 Task: Open Card Email Newsletter Campaign in Board Influencer Marketing to Workspace Customer Success and add a team member Softage.3@softage.net, a label Orange, a checklist Employee Exit, an attachment from your computer, a color Orange and finally, add a card description 'Develop new sales strategy for team' and a comment 'Let us make sure we have clear communication channels in place for this task to ensure that everyone is on the same page.'. Add a start date 'Jan 07, 1900' with a due date 'Jan 14, 1900'
Action: Mouse moved to (55, 266)
Screenshot: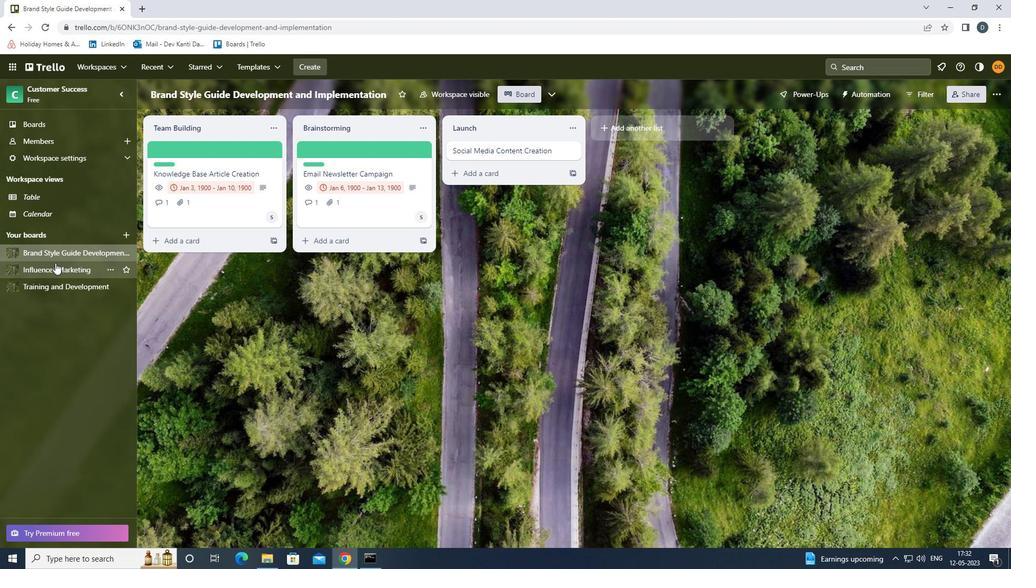 
Action: Mouse pressed left at (55, 266)
Screenshot: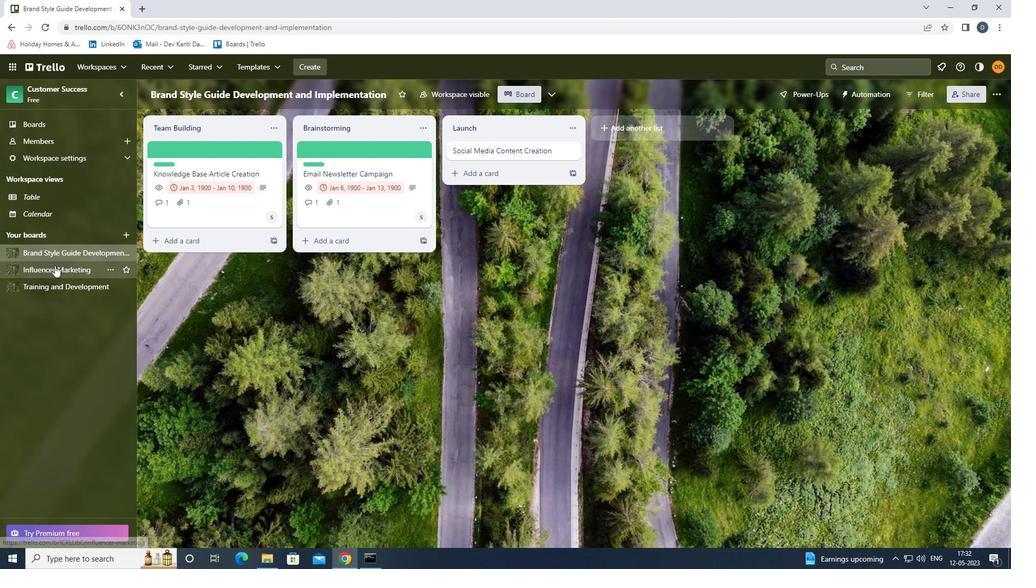 
Action: Mouse moved to (457, 152)
Screenshot: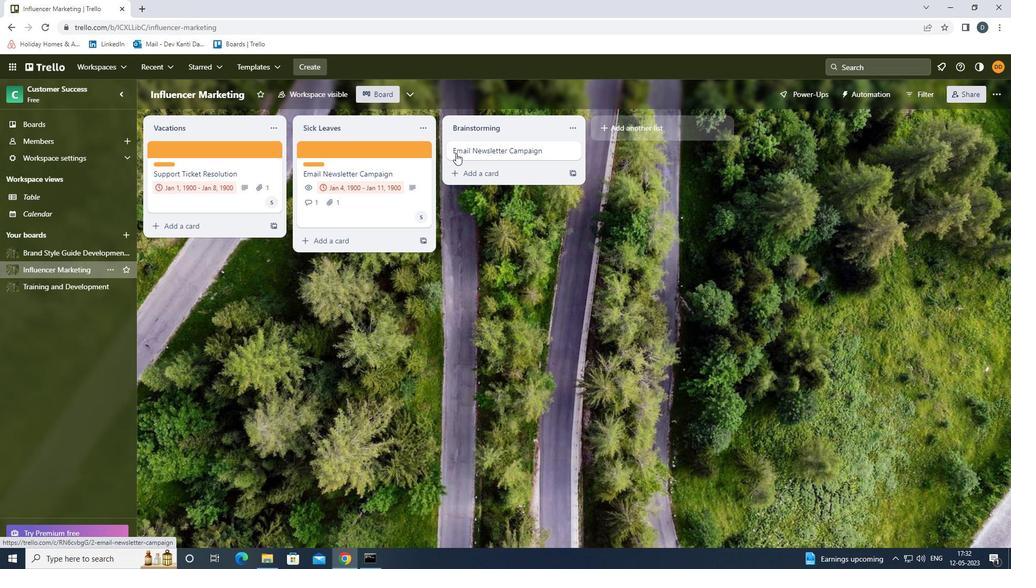 
Action: Mouse pressed left at (457, 152)
Screenshot: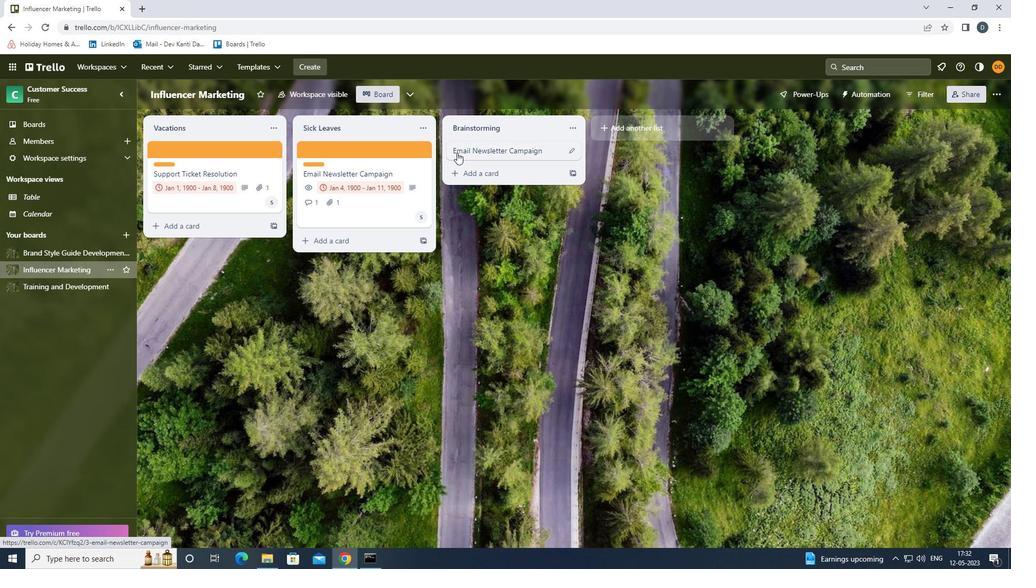 
Action: Mouse moved to (660, 186)
Screenshot: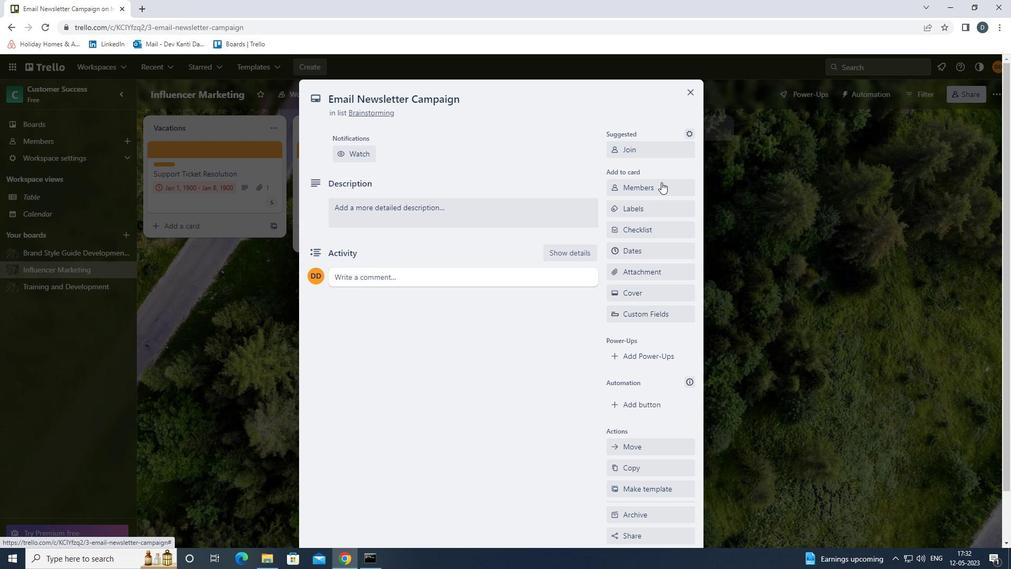 
Action: Mouse pressed left at (660, 186)
Screenshot: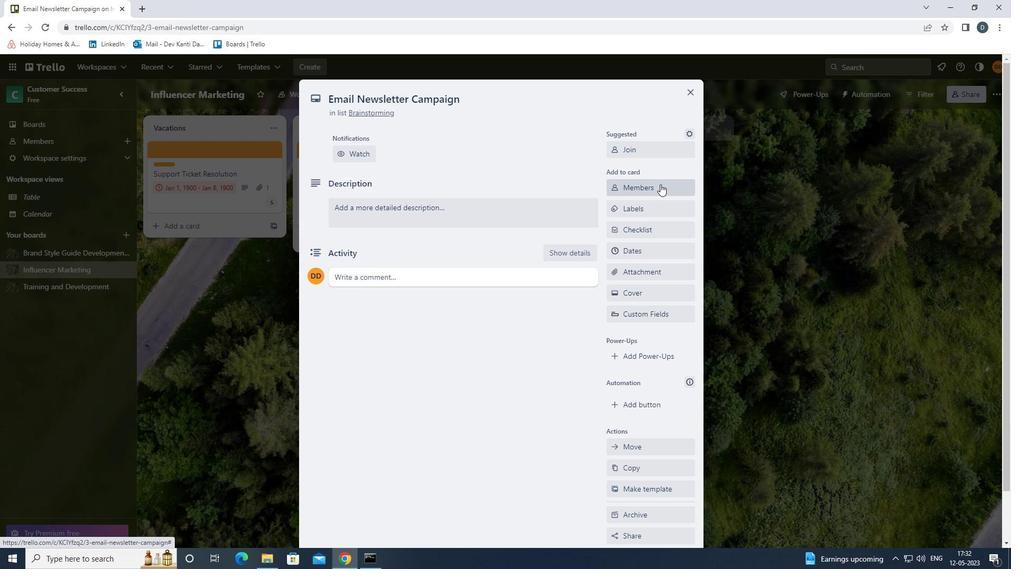 
Action: Mouse moved to (659, 187)
Screenshot: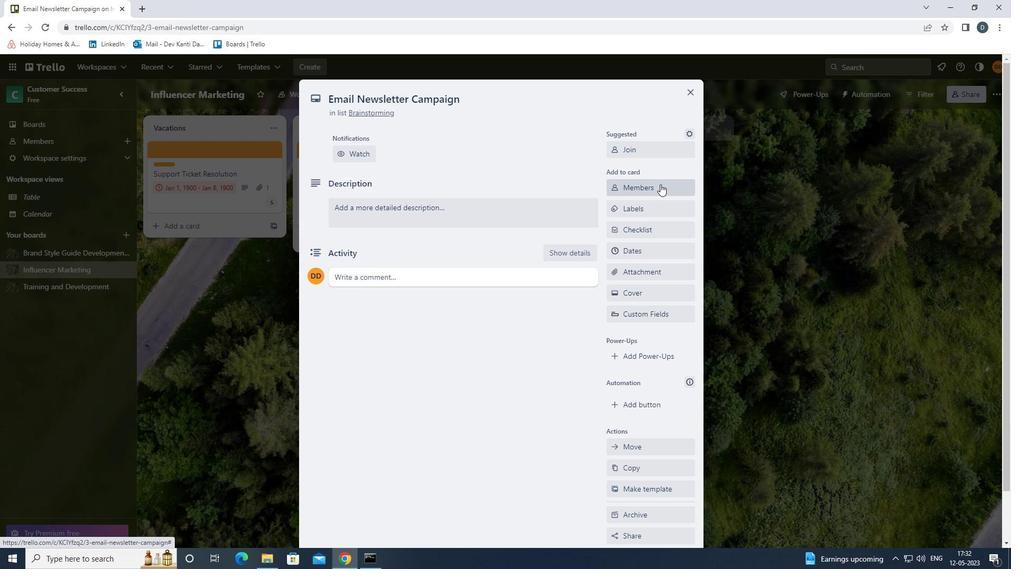 
Action: Key pressed <Key.shift>SOFTAGE.3<Key.shift><Key.shift><Key.shift><Key.shift><Key.shift><Key.shift><Key.shift><Key.shift><Key.shift><Key.shift><Key.shift><Key.shift><Key.shift><Key.shift><Key.shift><Key.shift><Key.shift><Key.shift><Key.shift><Key.shift><Key.shift><Key.shift><Key.shift><Key.shift><Key.shift><Key.shift><Key.shift>@SOFTAGE.NET
Screenshot: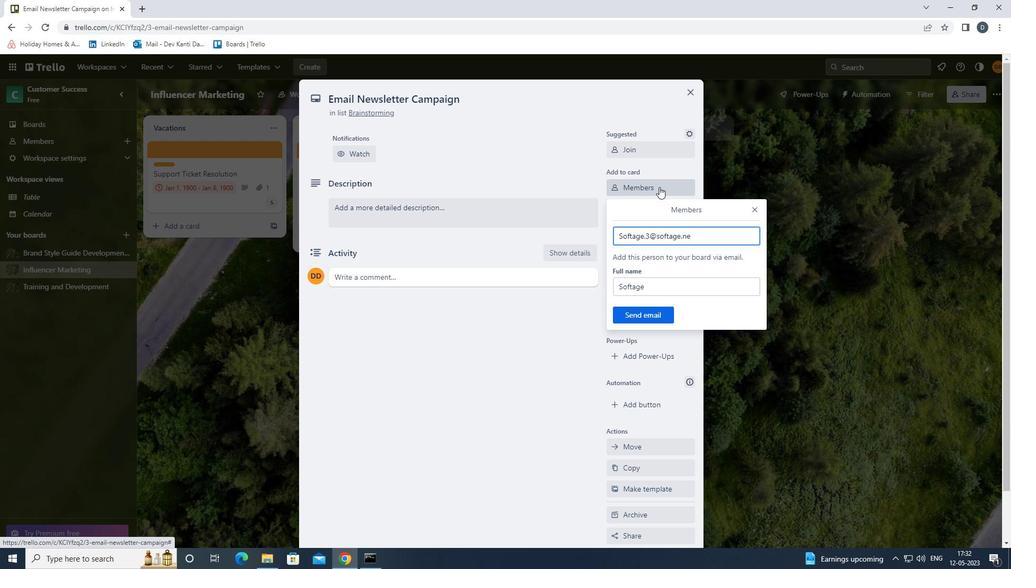 
Action: Mouse moved to (654, 312)
Screenshot: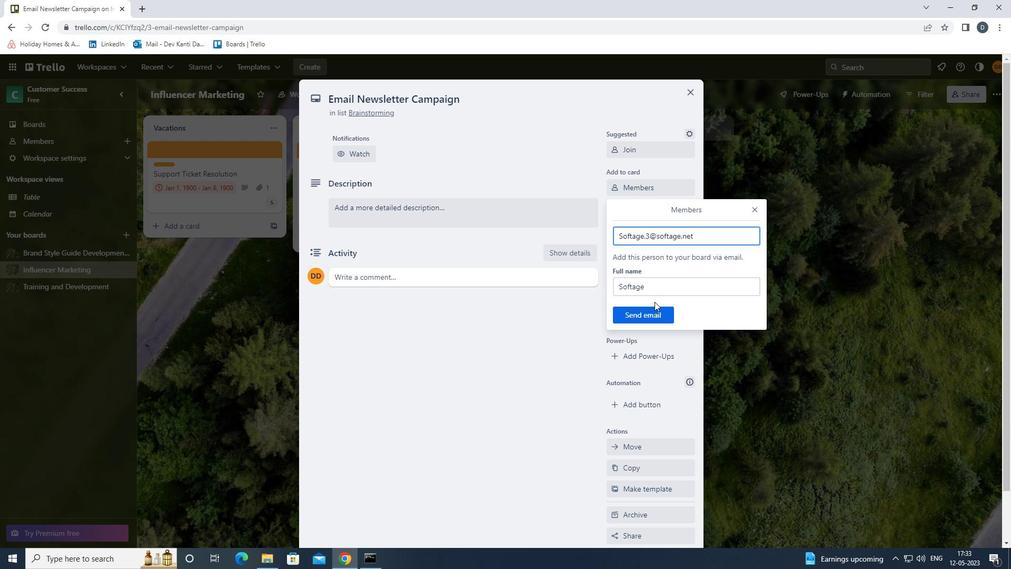 
Action: Mouse pressed left at (654, 312)
Screenshot: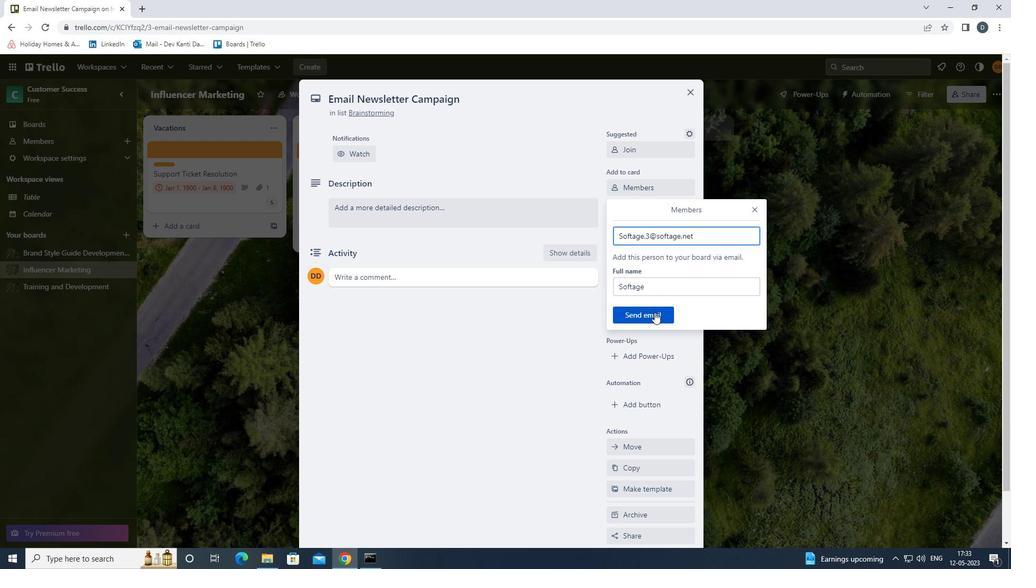 
Action: Mouse moved to (652, 211)
Screenshot: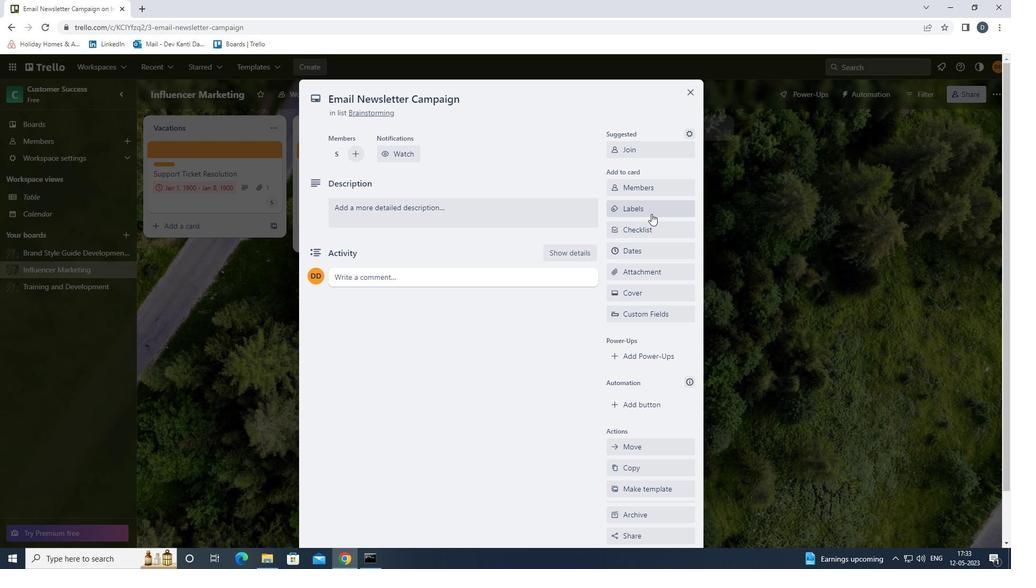 
Action: Mouse pressed left at (652, 211)
Screenshot: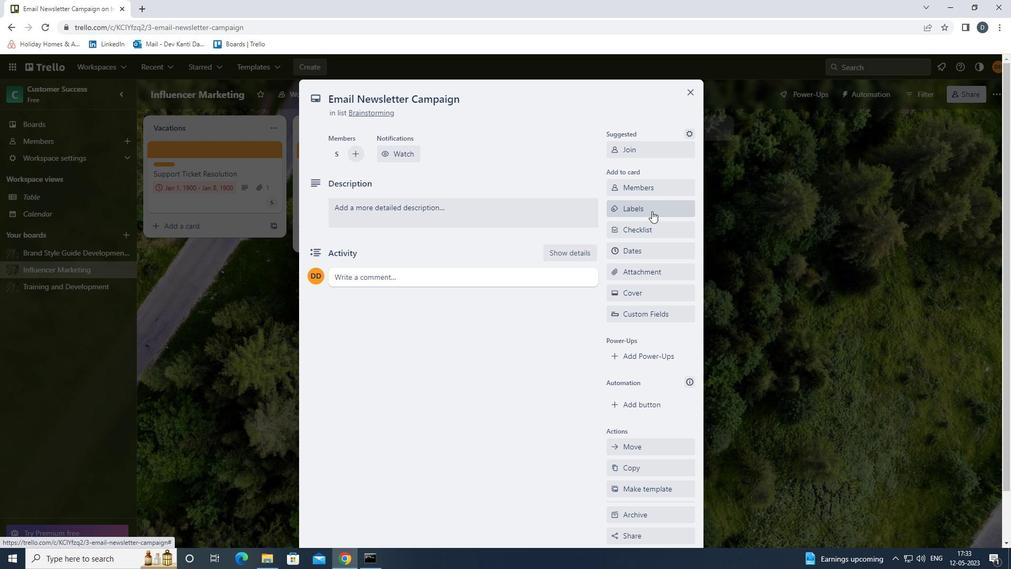 
Action: Mouse moved to (667, 327)
Screenshot: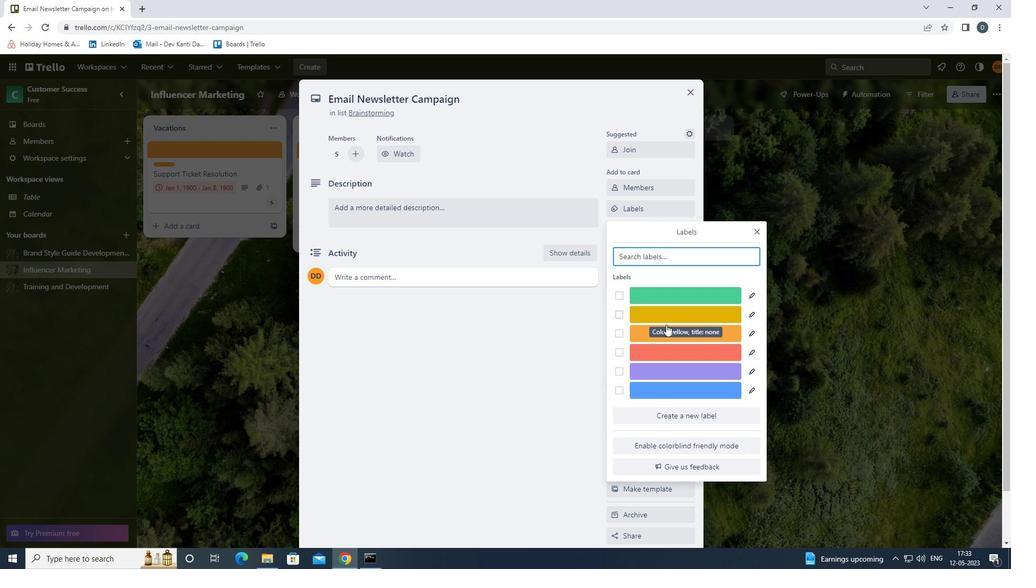 
Action: Mouse pressed left at (667, 327)
Screenshot: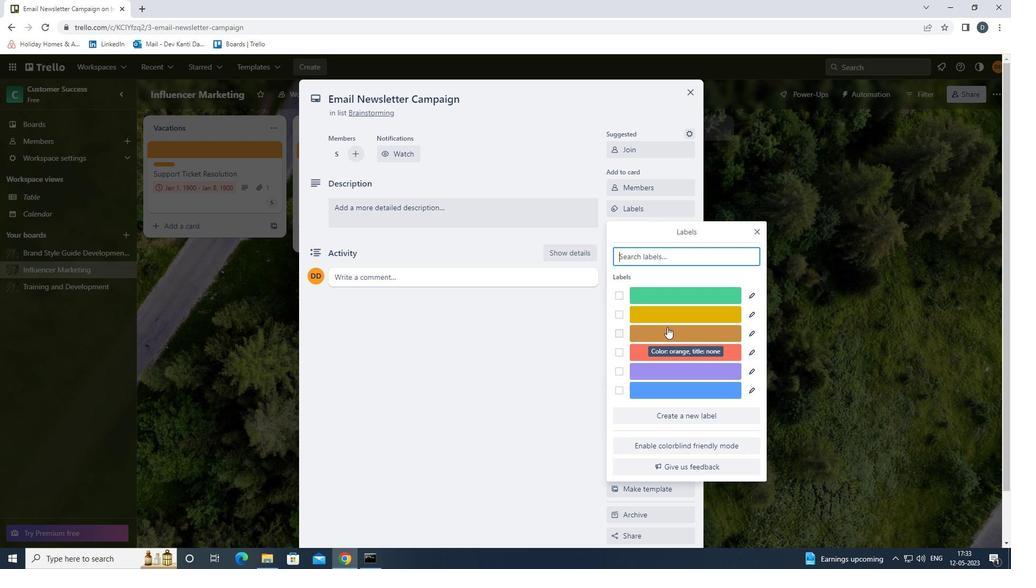 
Action: Mouse moved to (757, 229)
Screenshot: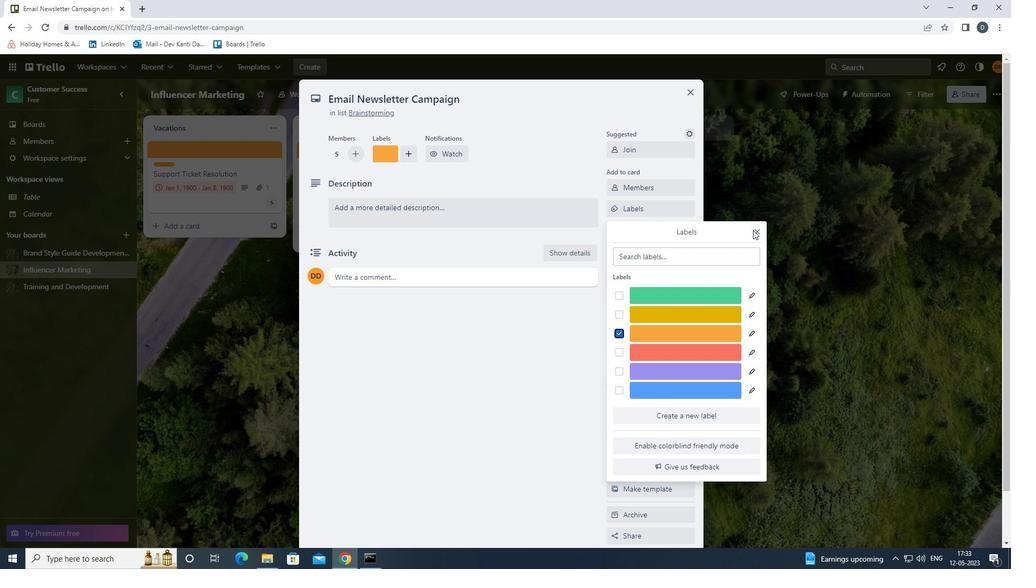 
Action: Mouse pressed left at (757, 229)
Screenshot: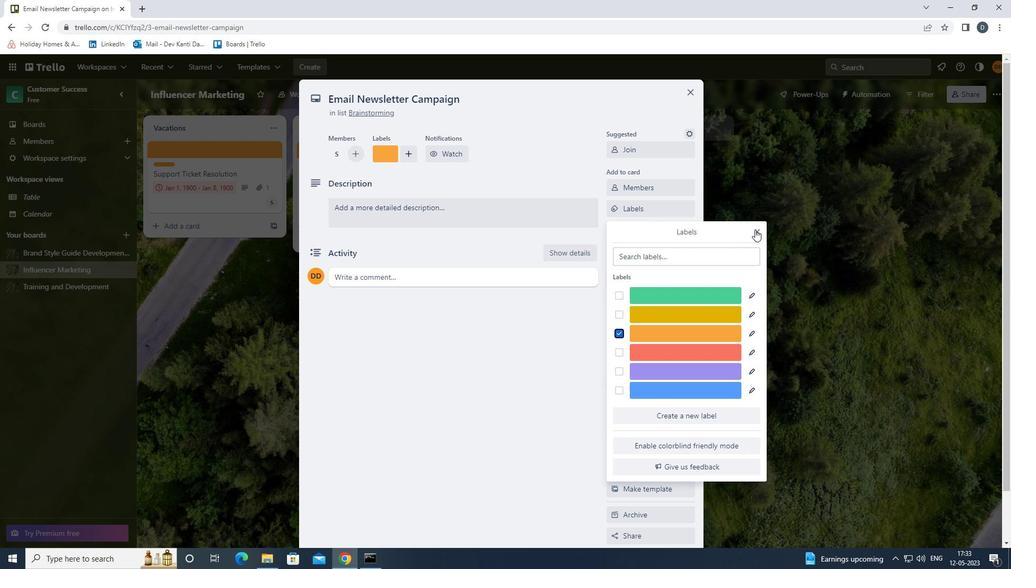 
Action: Mouse moved to (686, 228)
Screenshot: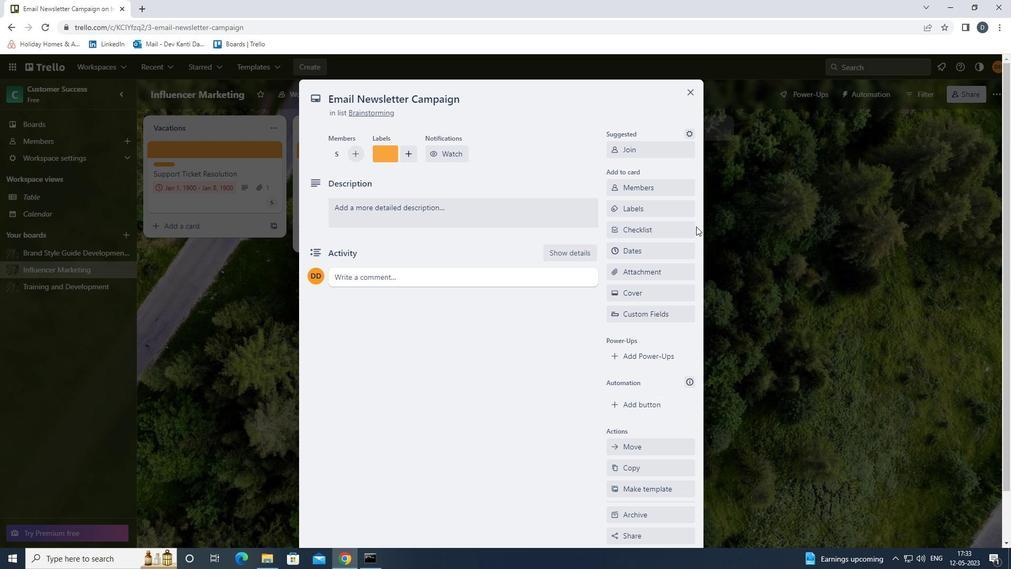 
Action: Mouse pressed left at (686, 228)
Screenshot: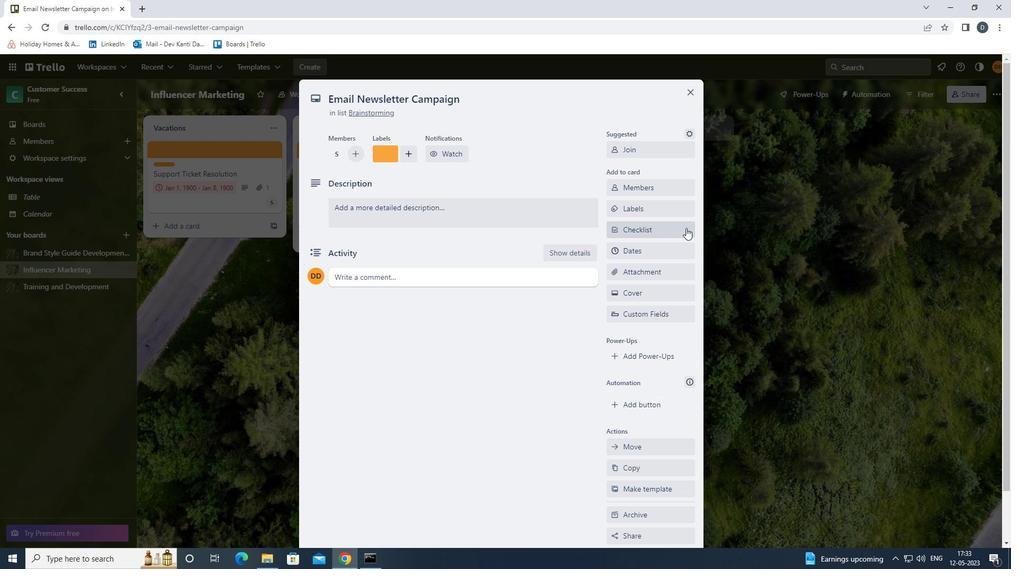 
Action: Key pressed <Key.shift><Key.shift><Key.shift><Key.shift><Key.shift><Key.shift>EMPLOYEE<Key.space><Key.shift><Key.shift><Key.shift><Key.shift><Key.shift><Key.shift><Key.shift><Key.shift><Key.shift><Key.shift>EXIT<Key.enter>
Screenshot: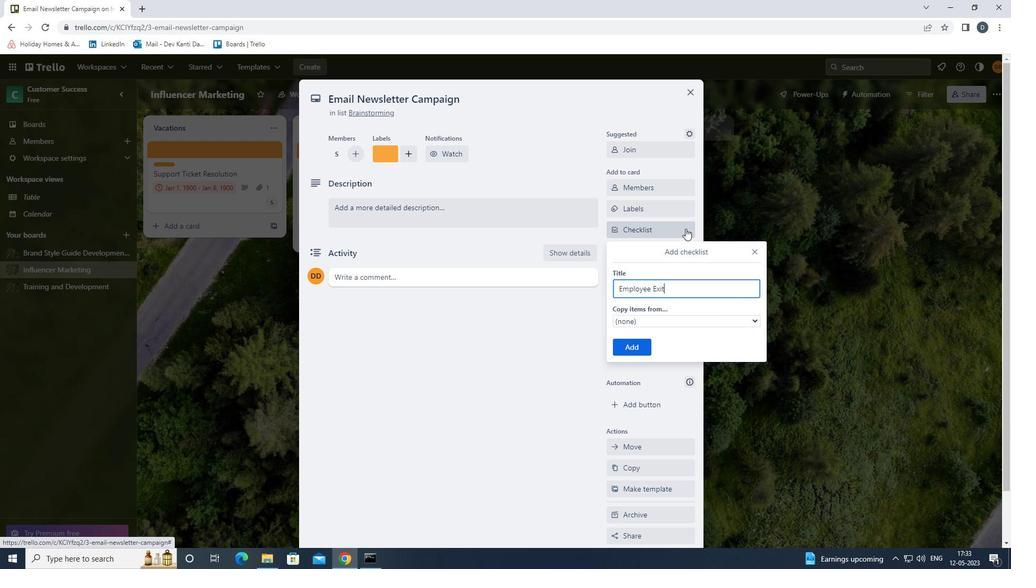 
Action: Mouse moved to (678, 268)
Screenshot: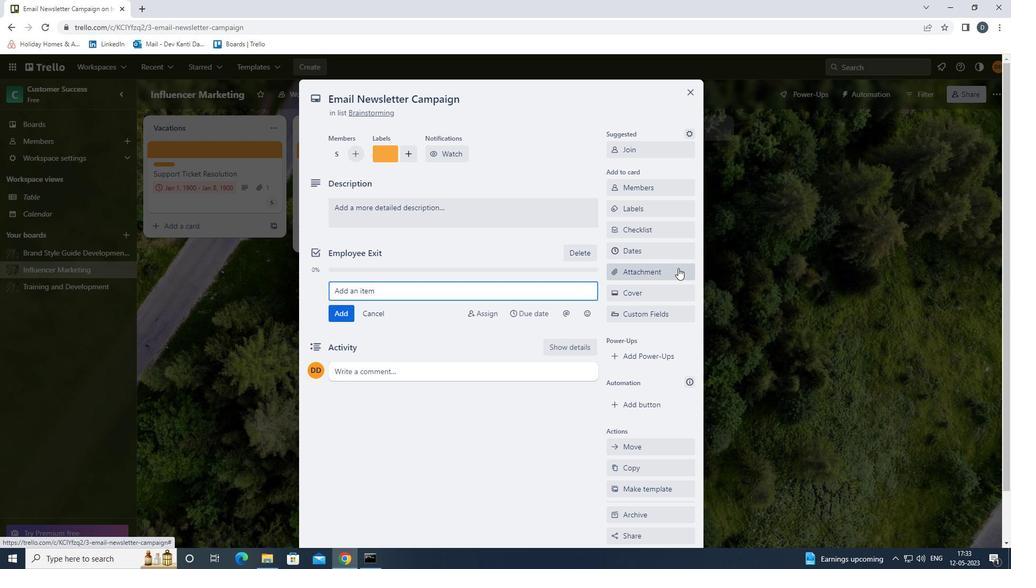 
Action: Mouse pressed left at (678, 268)
Screenshot: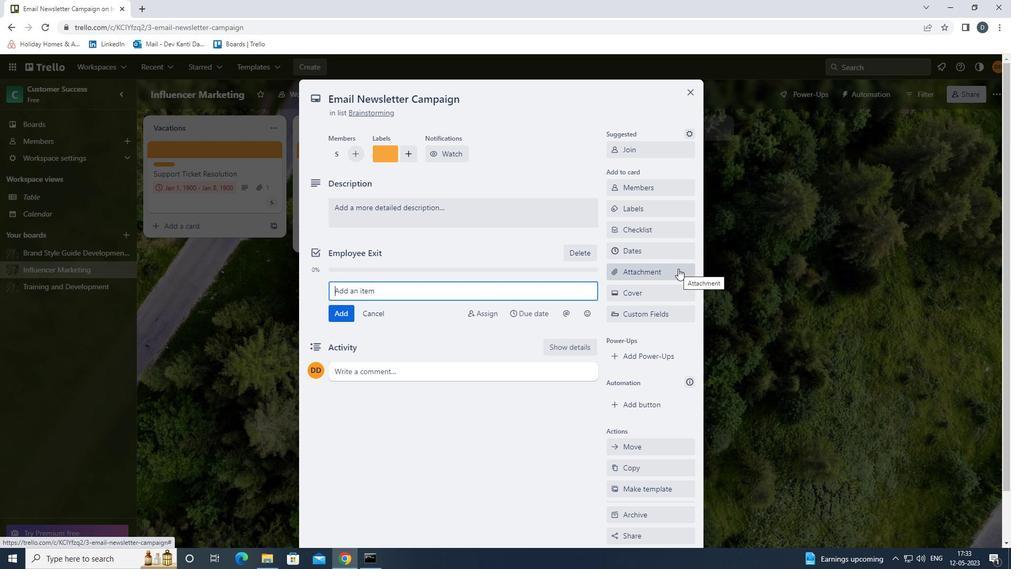 
Action: Mouse moved to (666, 312)
Screenshot: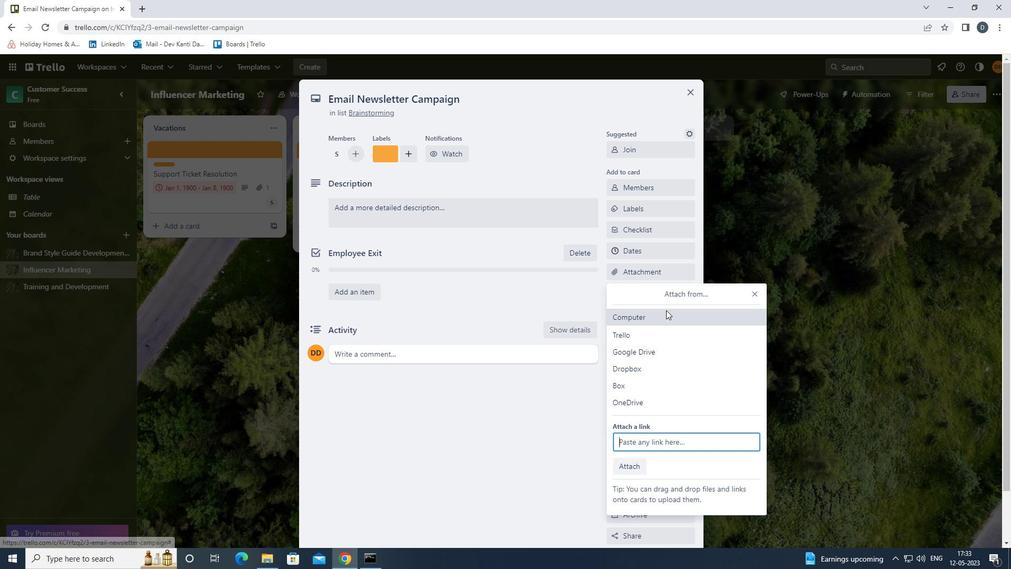 
Action: Mouse pressed left at (666, 312)
Screenshot: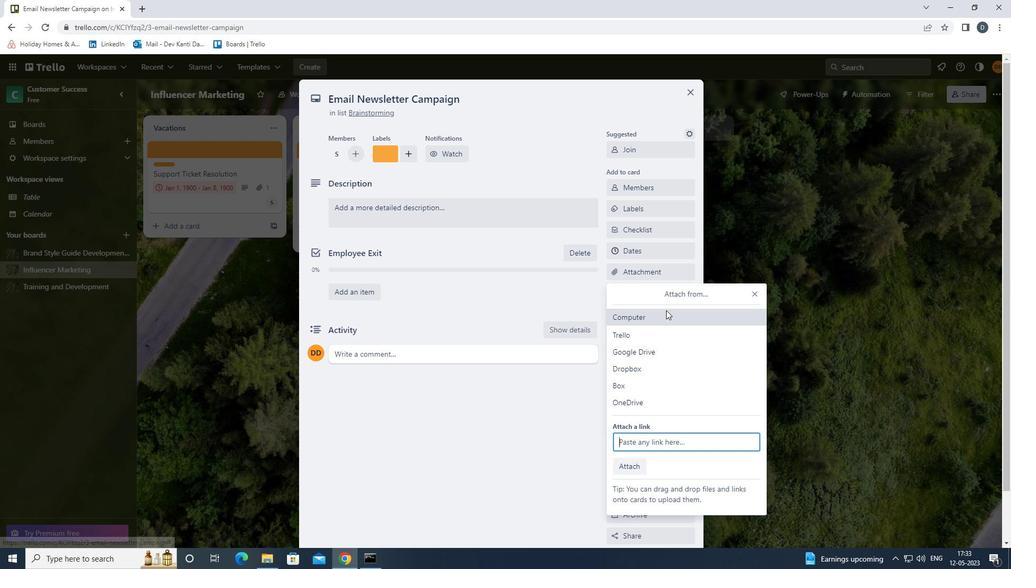 
Action: Mouse moved to (378, 117)
Screenshot: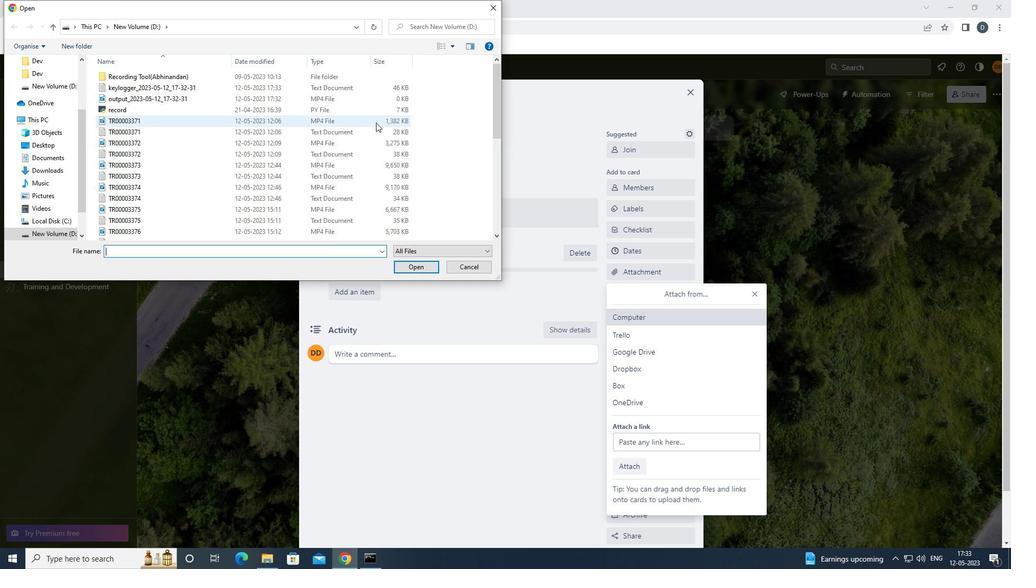 
Action: Mouse pressed left at (378, 117)
Screenshot: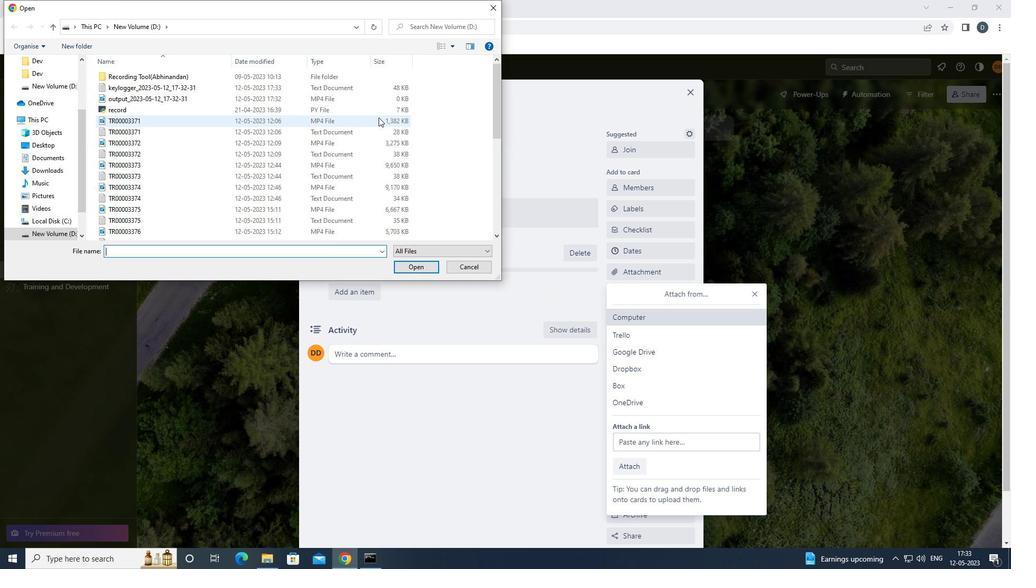 
Action: Mouse moved to (419, 263)
Screenshot: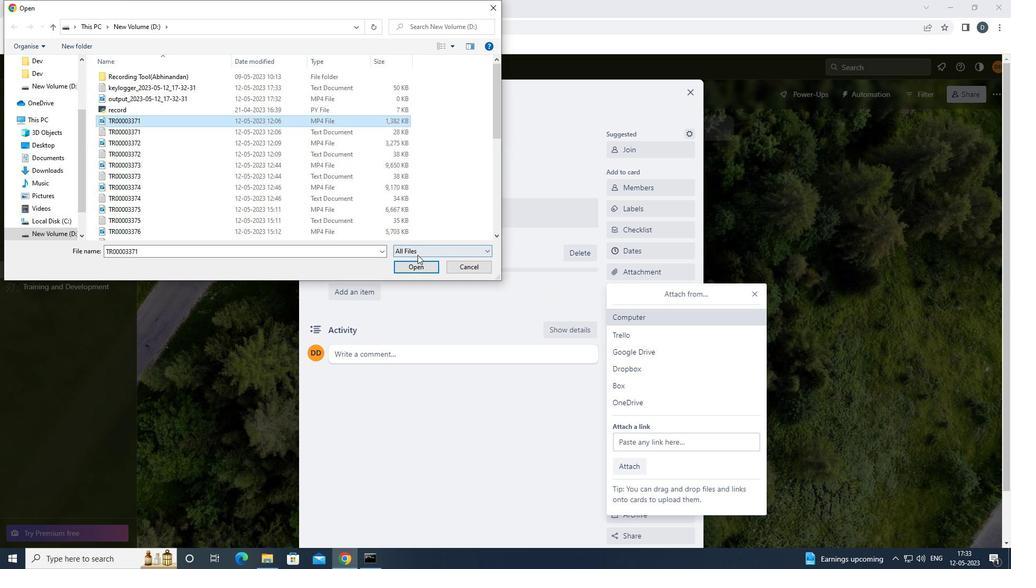 
Action: Mouse pressed left at (419, 263)
Screenshot: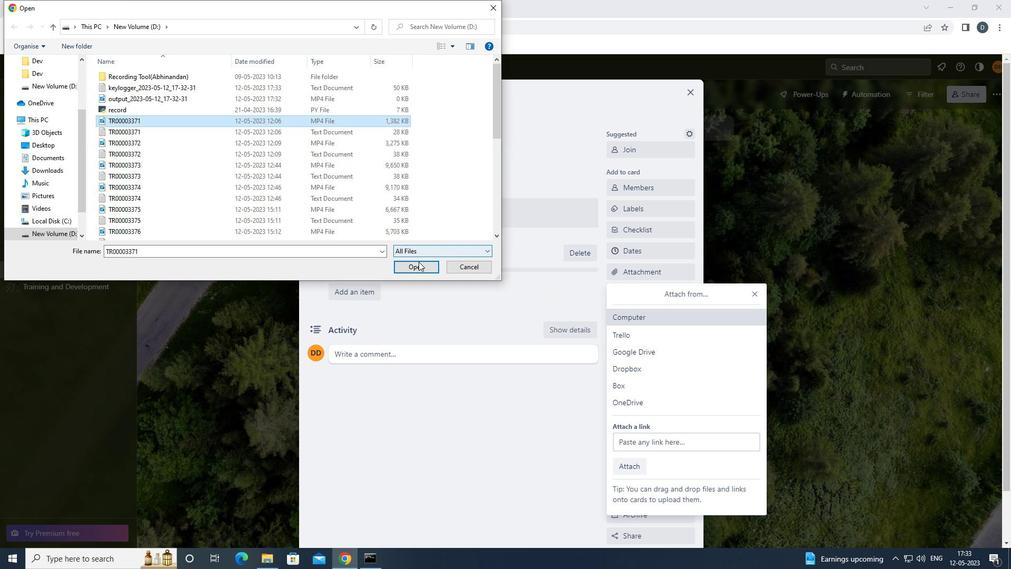 
Action: Mouse moved to (622, 289)
Screenshot: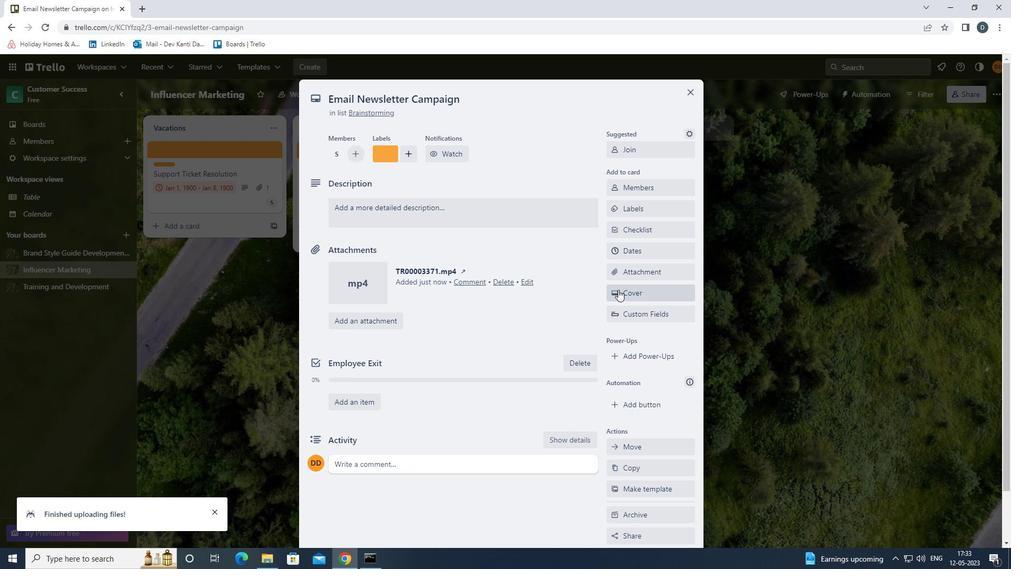 
Action: Mouse pressed left at (622, 289)
Screenshot: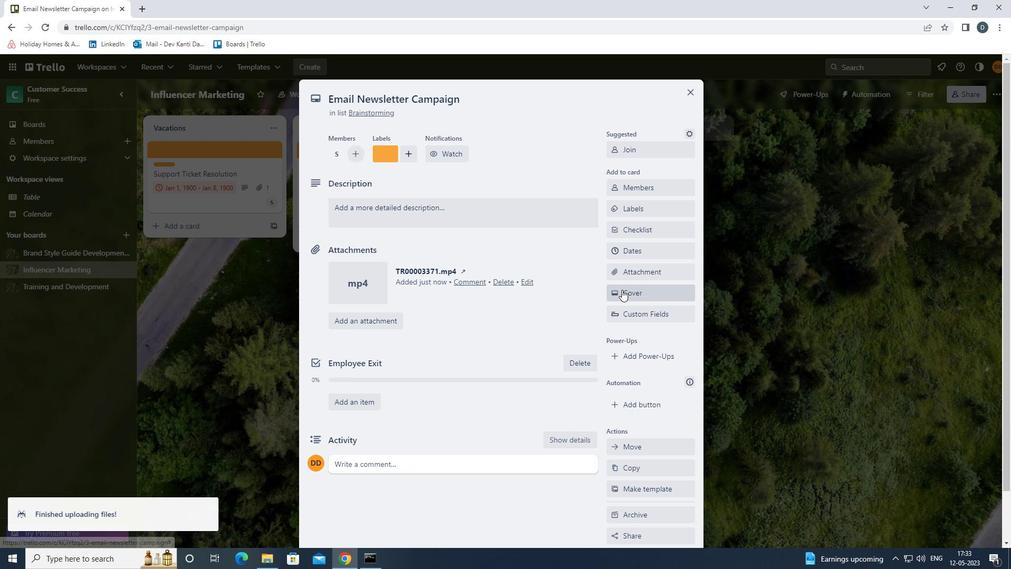 
Action: Mouse moved to (681, 332)
Screenshot: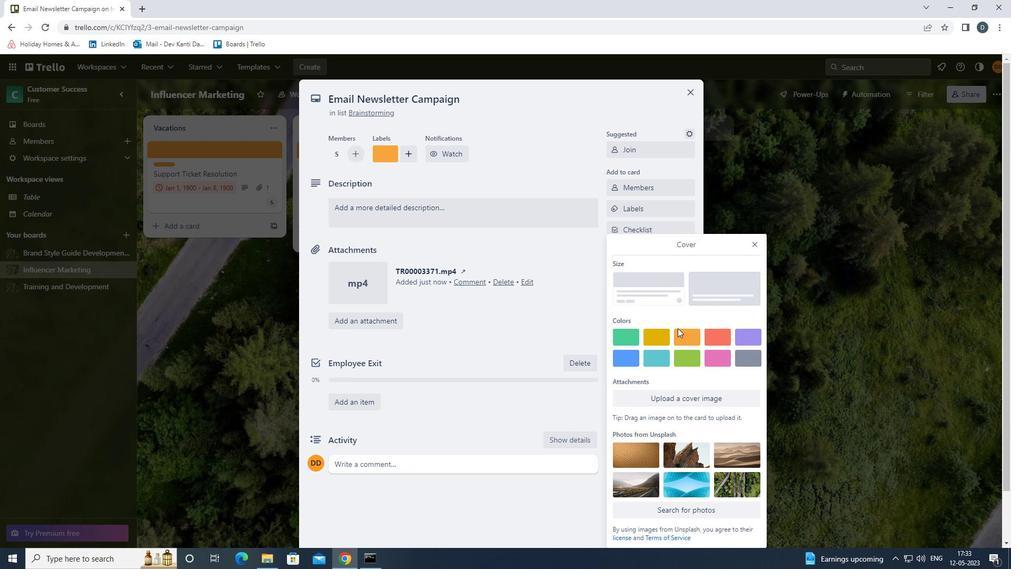 
Action: Mouse pressed left at (681, 332)
Screenshot: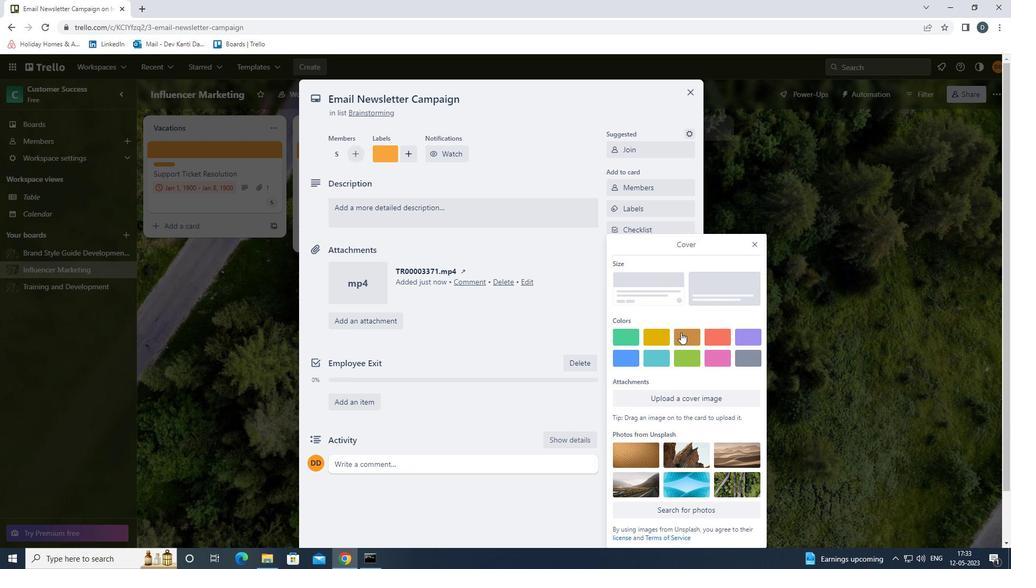
Action: Mouse moved to (758, 228)
Screenshot: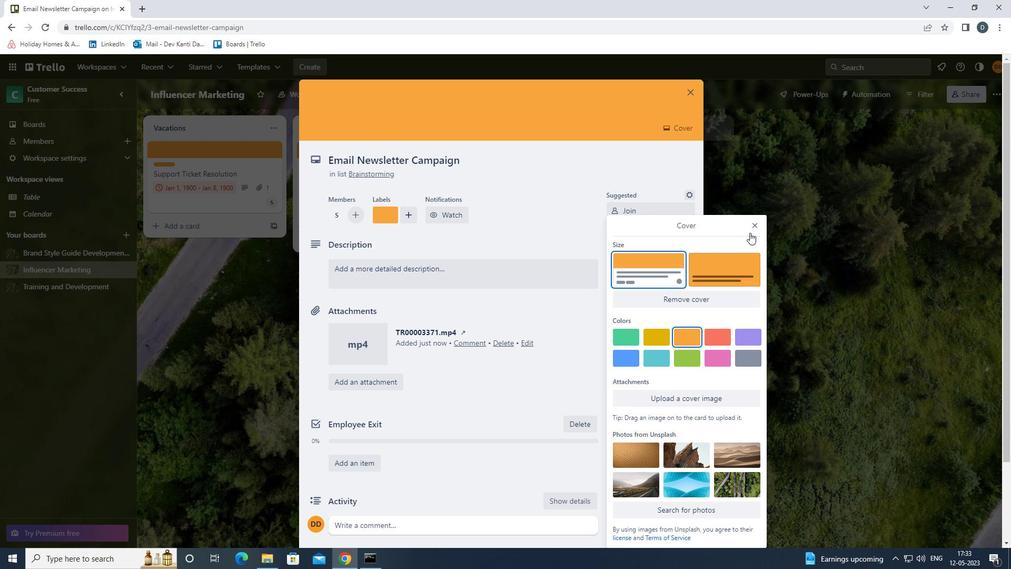 
Action: Mouse pressed left at (758, 228)
Screenshot: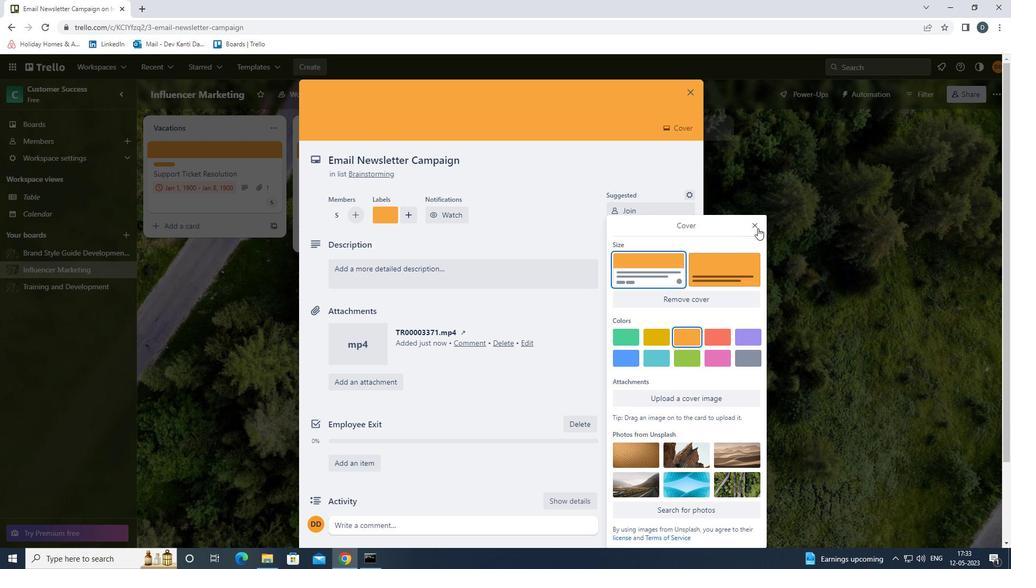 
Action: Mouse moved to (531, 282)
Screenshot: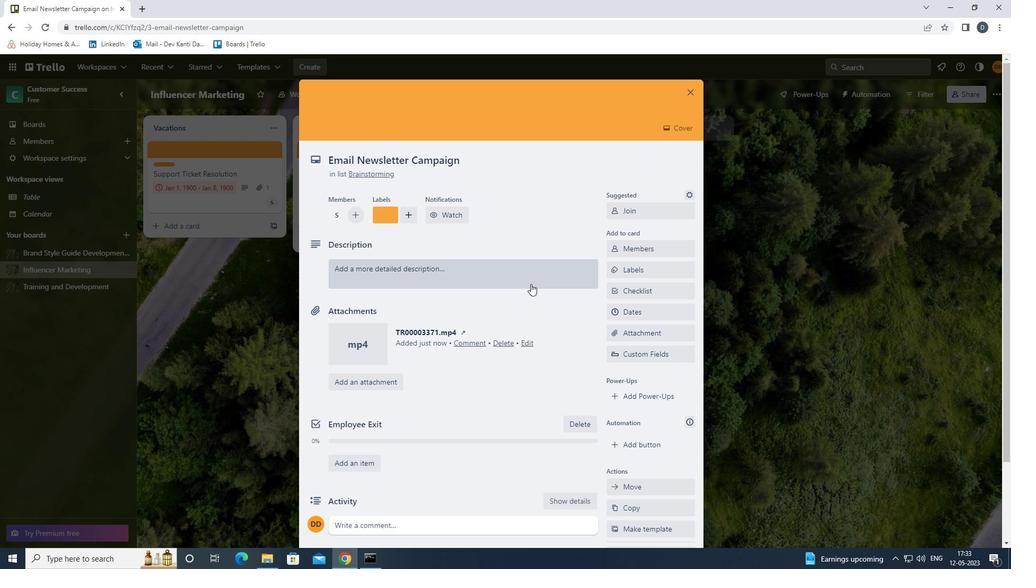 
Action: Mouse pressed left at (531, 282)
Screenshot: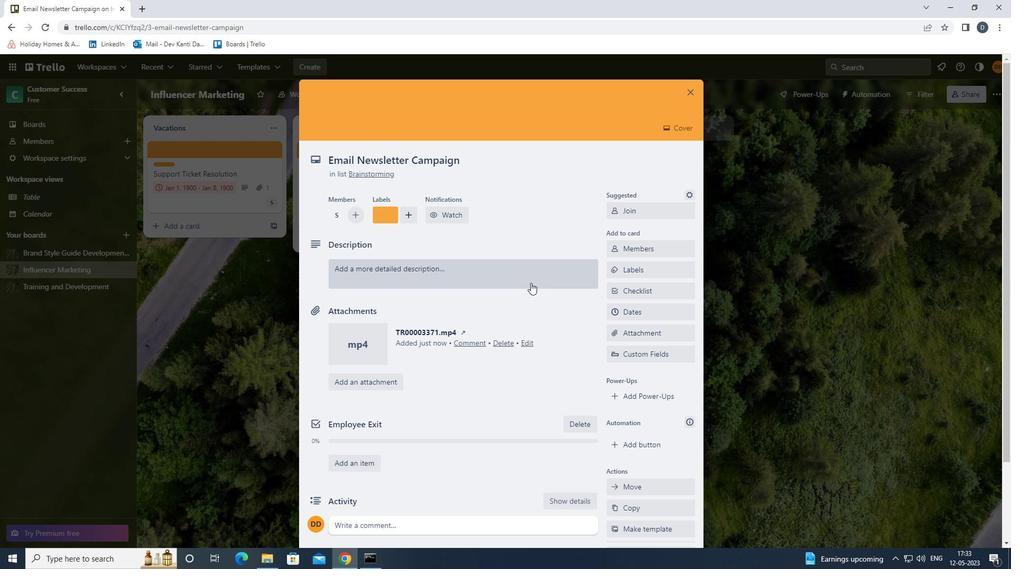 
Action: Mouse moved to (525, 314)
Screenshot: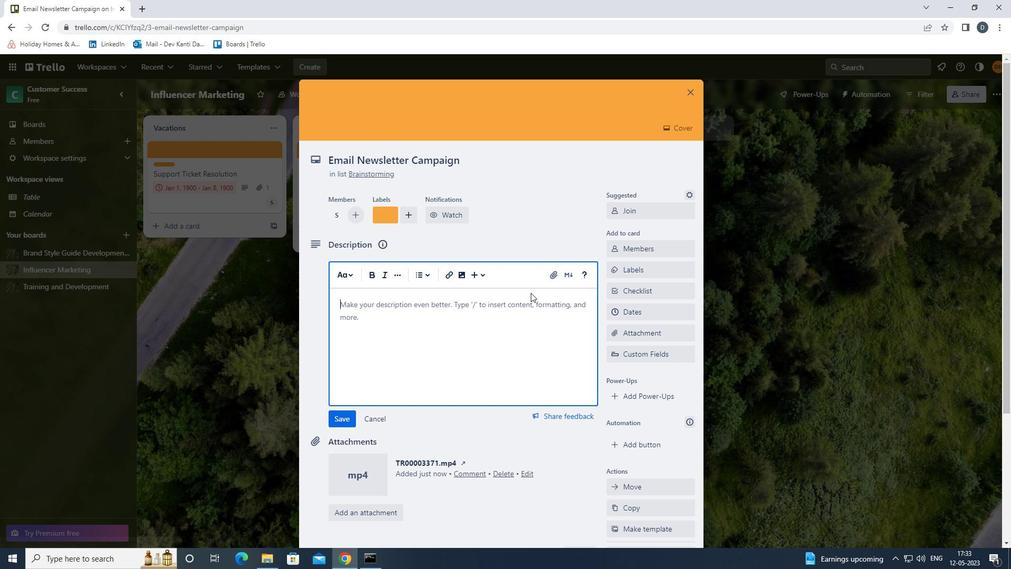 
Action: Key pressed <Key.shift>DEVELOP<Key.space>NEW<Key.space>SALES<Key.space>STRATEGY<Key.space>FOR<Key.space>TEAM
Screenshot: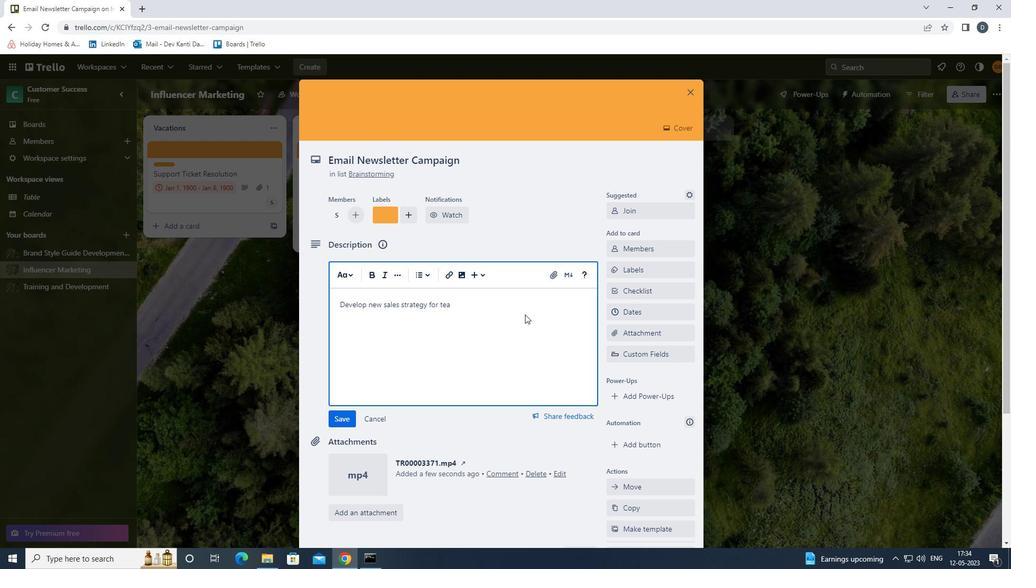 
Action: Mouse moved to (524, 314)
Screenshot: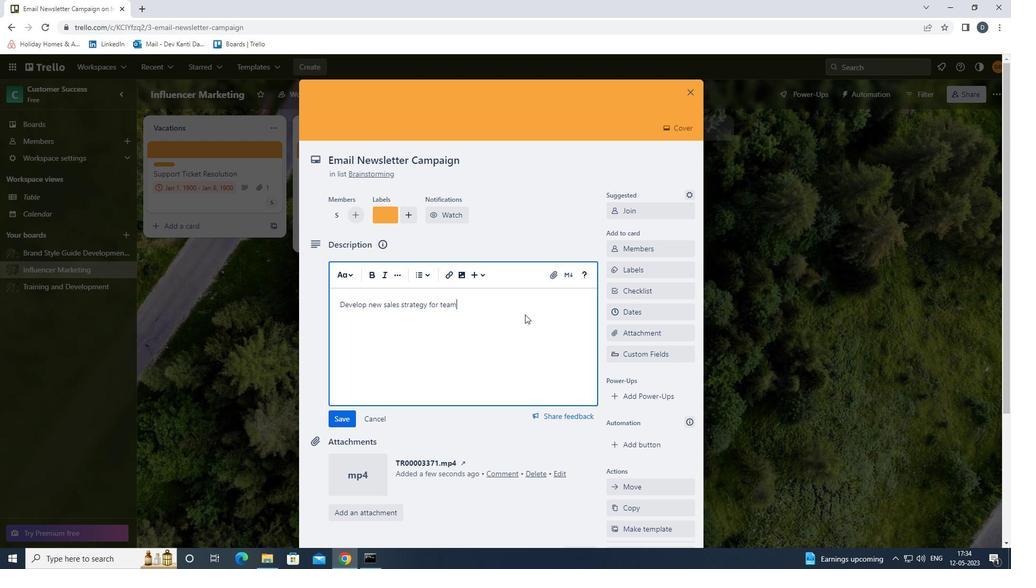 
Action: Key pressed .
Screenshot: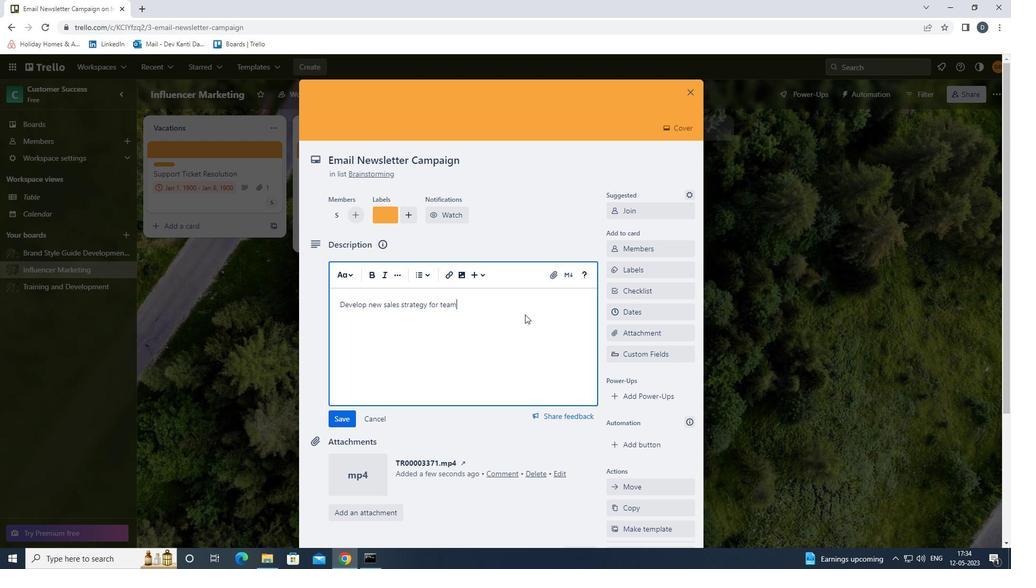 
Action: Mouse moved to (351, 412)
Screenshot: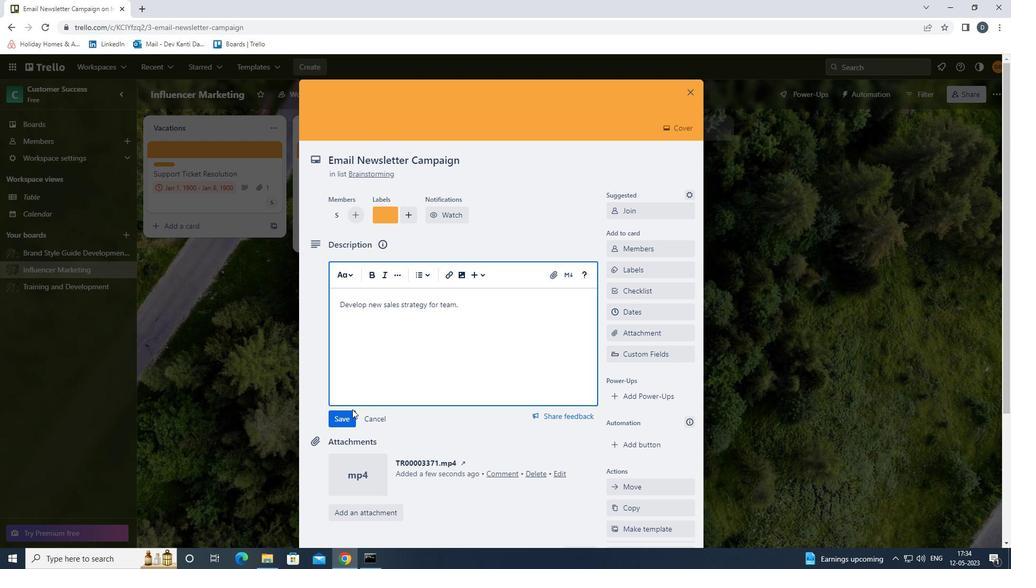 
Action: Mouse pressed left at (351, 412)
Screenshot: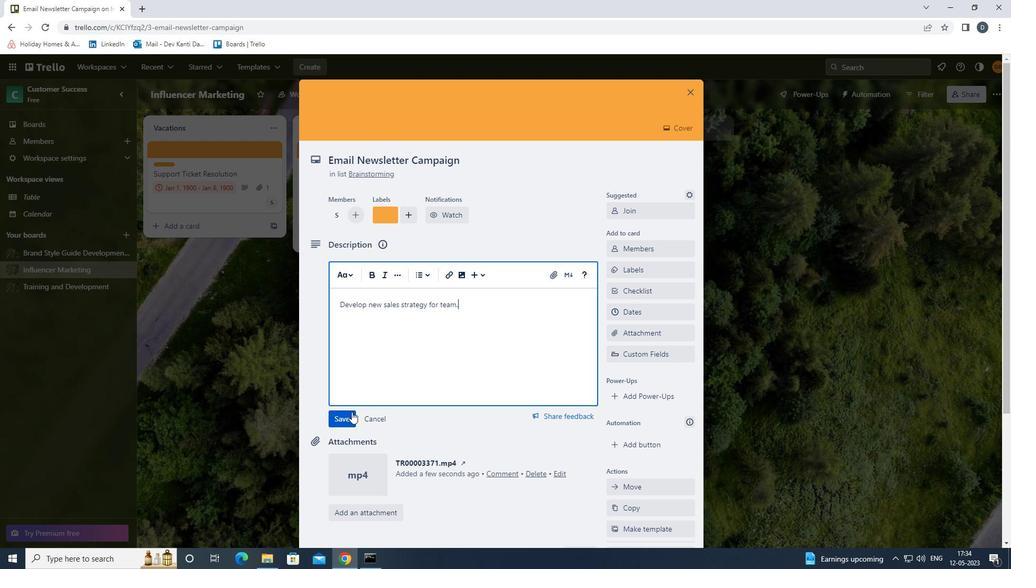 
Action: Mouse moved to (351, 505)
Screenshot: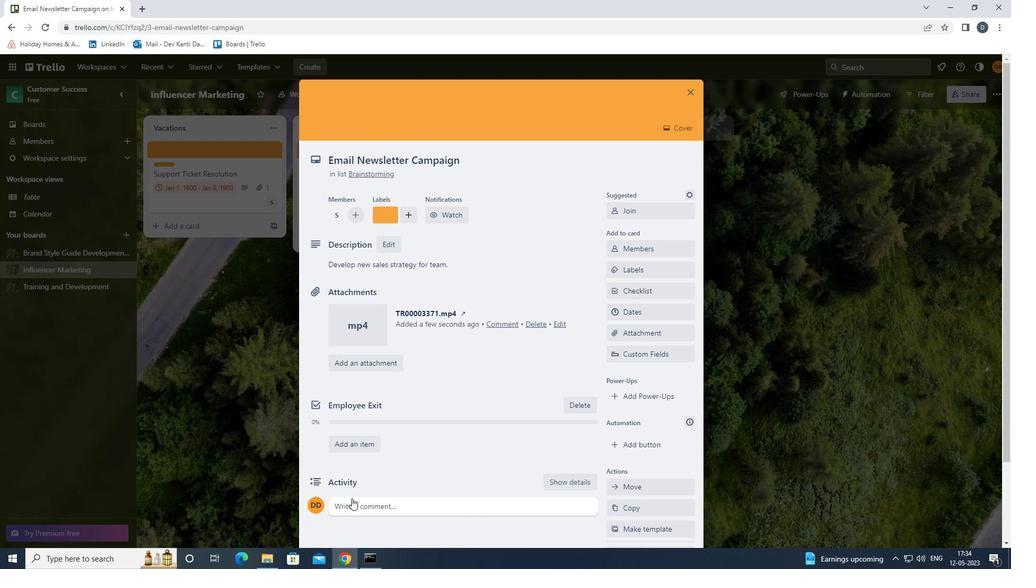
Action: Mouse pressed left at (351, 505)
Screenshot: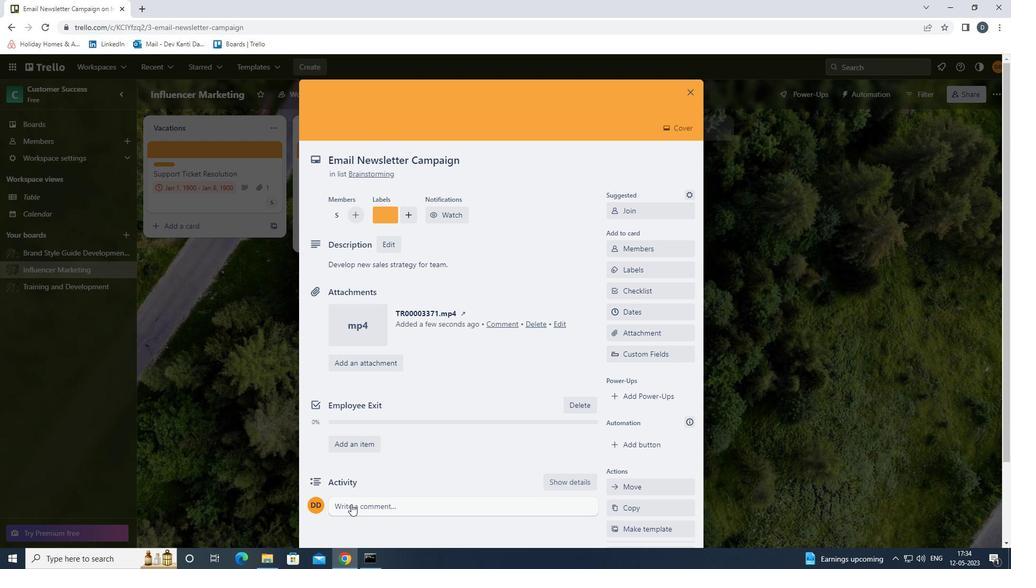 
Action: Mouse moved to (419, 429)
Screenshot: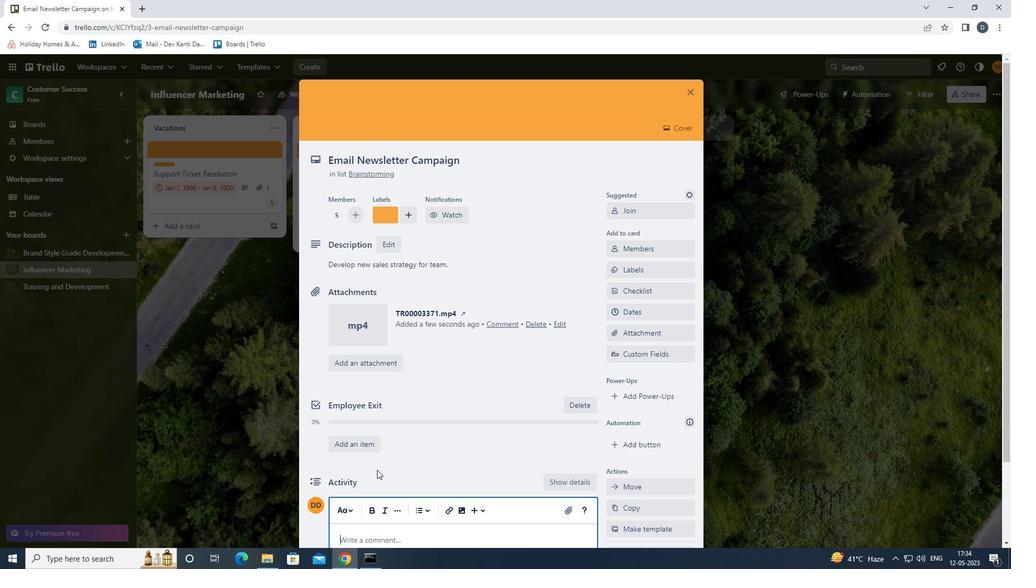 
Action: Mouse scrolled (419, 429) with delta (0, 0)
Screenshot: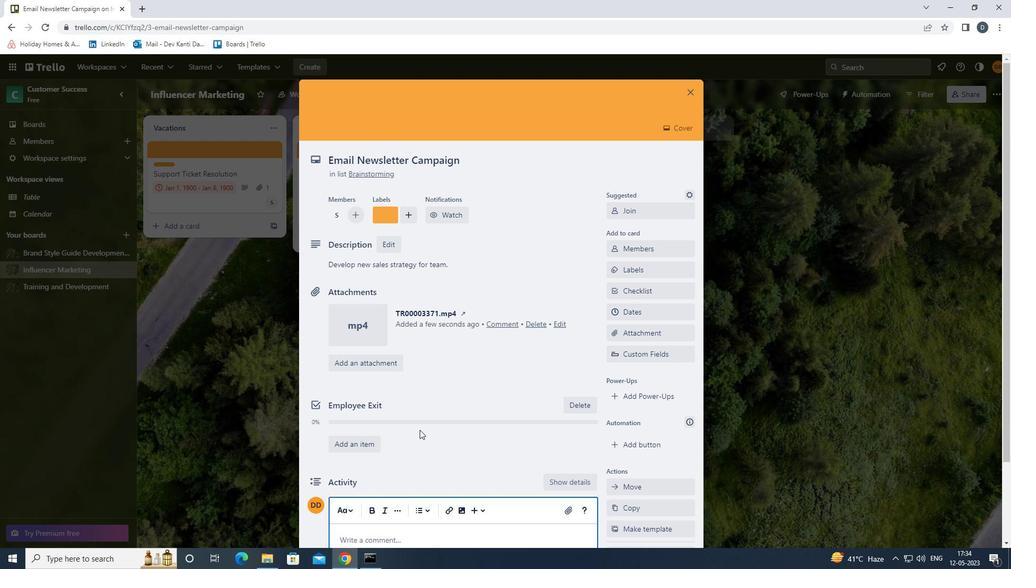 
Action: Mouse moved to (417, 480)
Screenshot: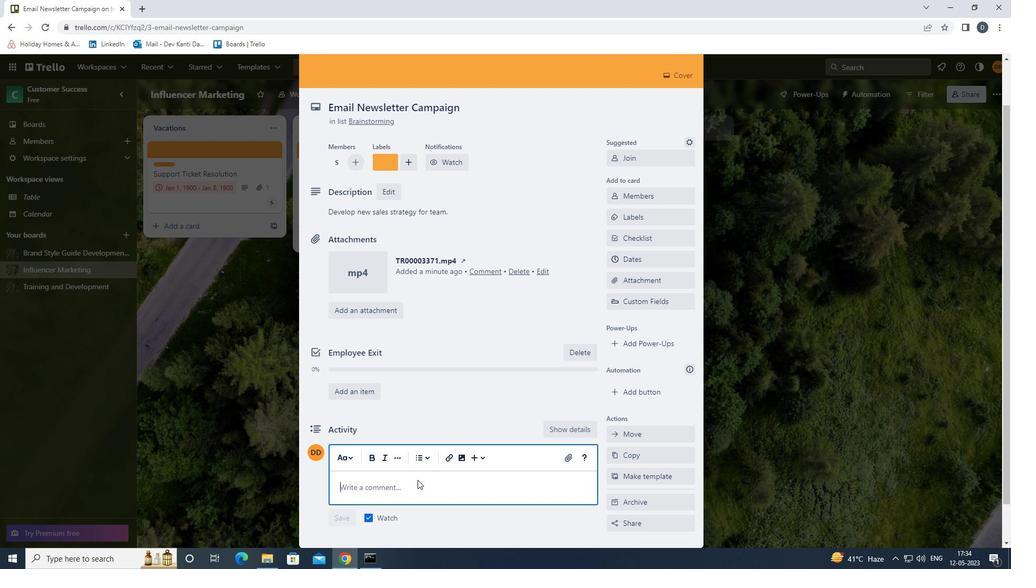 
Action: Key pressed <Key.shift>LET<Key.space>US<Key.space>MAKE<Key.space>SURE<Key.space>WE<Key.space>HAVE<Key.space>CLEAR<Key.space>COMMUNICATION<Key.space>CHANNELS<Key.space>IN<Key.space>PLACE<Key.space>FOR<Key.space>THIS<Key.space>TASK<Key.space>TO<Key.space>ENSURE<Key.space>THAT<Key.space>EVERYONE<Key.space>IS<Key.space>ON<Key.space>THE<Key.space>SAME<Key.space>PAGE.
Screenshot: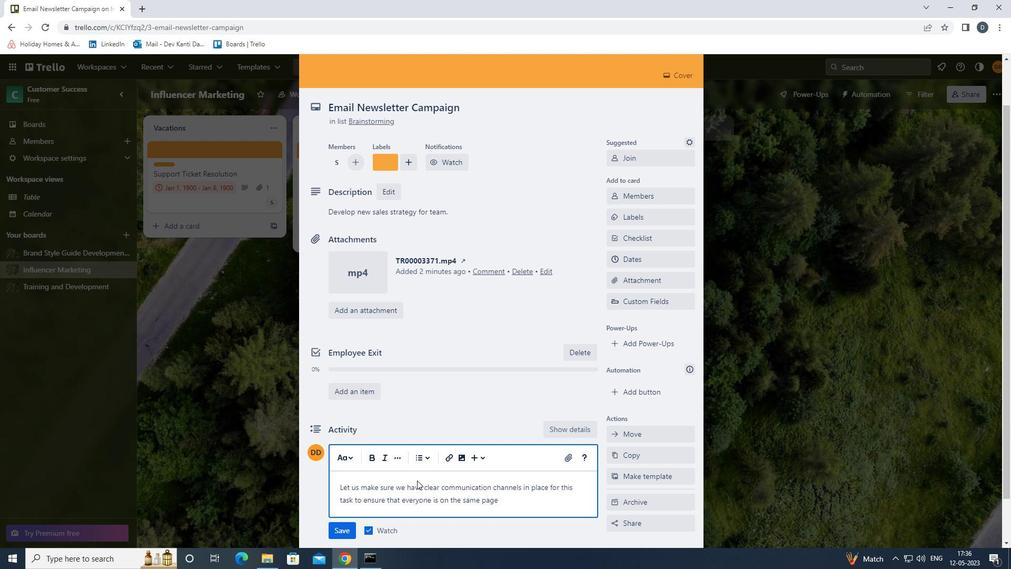 
Action: Mouse moved to (346, 530)
Screenshot: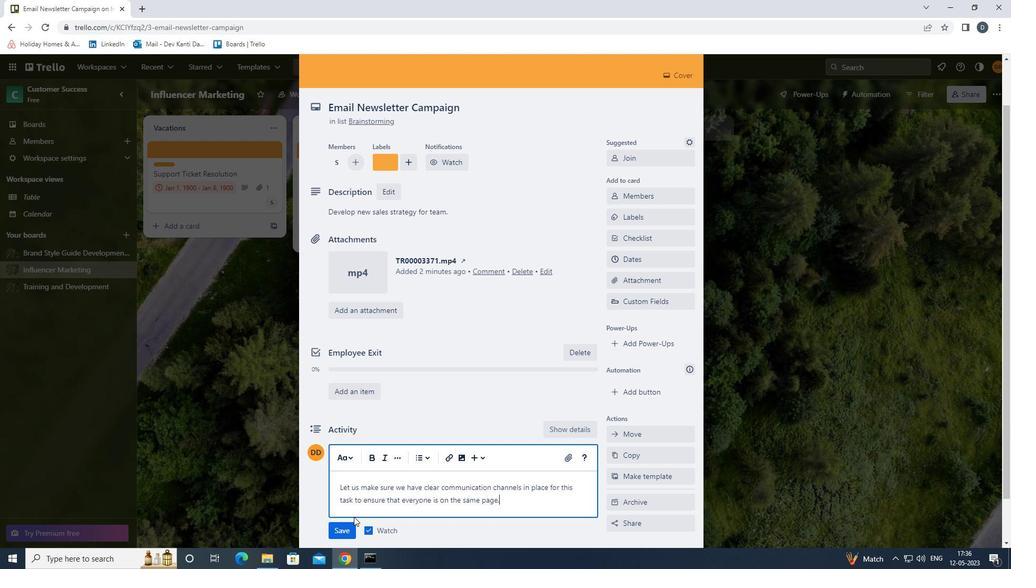 
Action: Mouse pressed left at (346, 530)
Screenshot: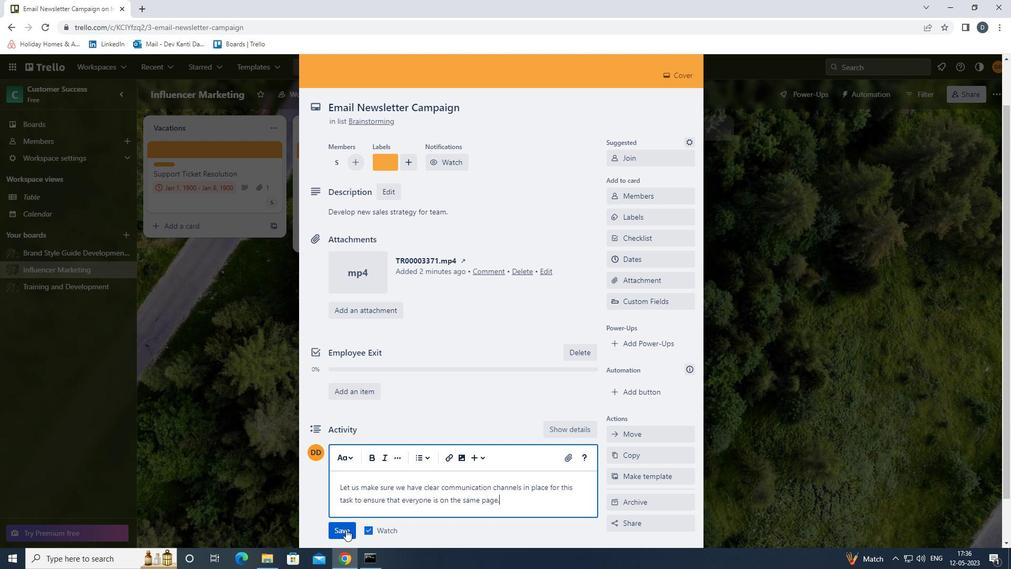 
Action: Mouse moved to (649, 262)
Screenshot: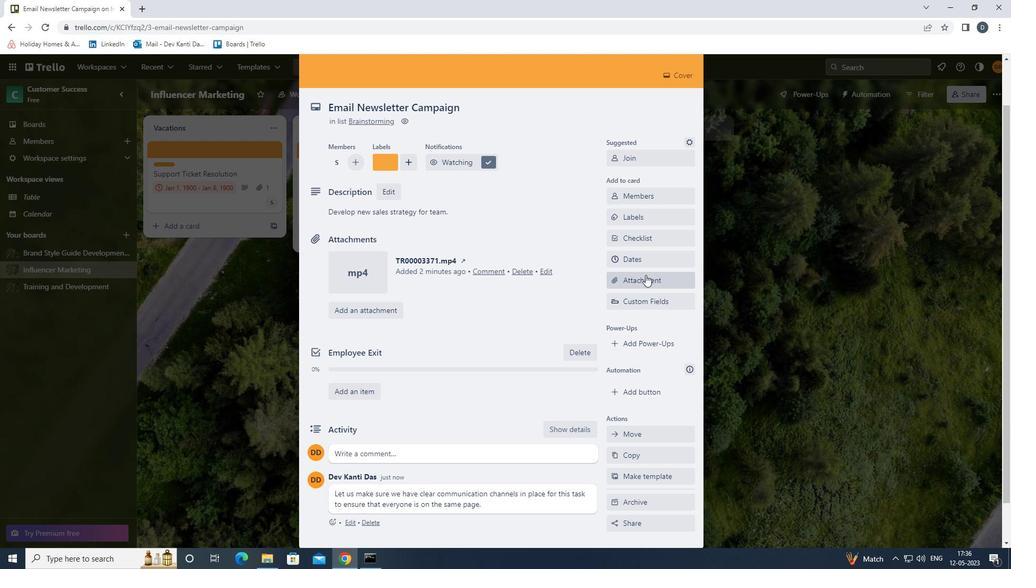 
Action: Mouse pressed left at (649, 262)
Screenshot: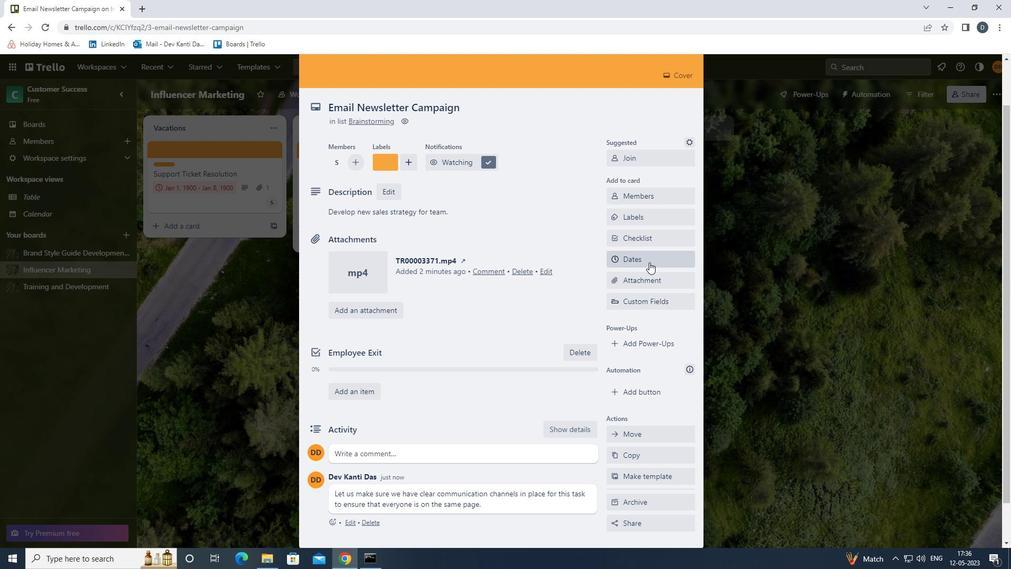 
Action: Mouse moved to (619, 286)
Screenshot: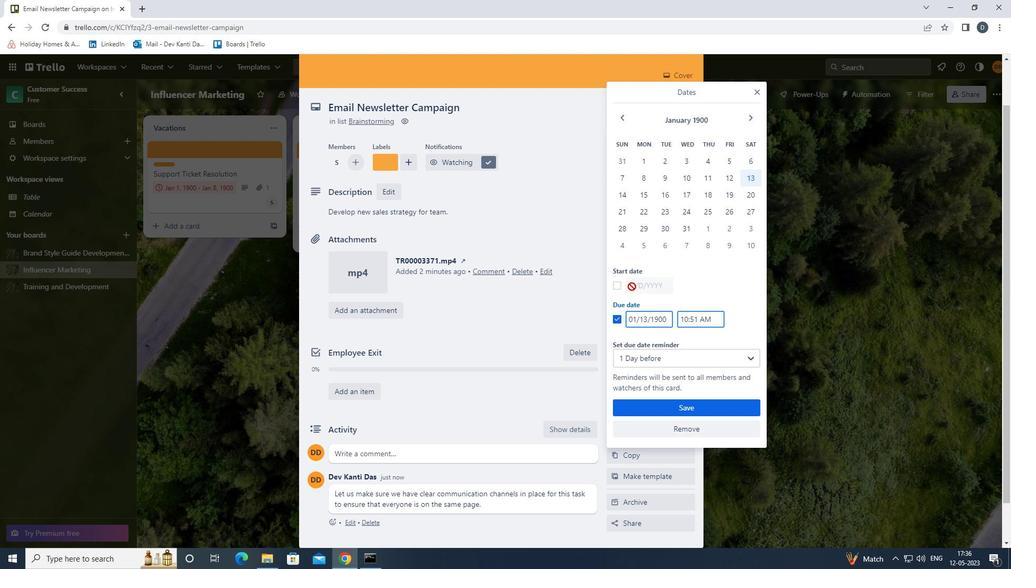
Action: Mouse pressed left at (619, 286)
Screenshot: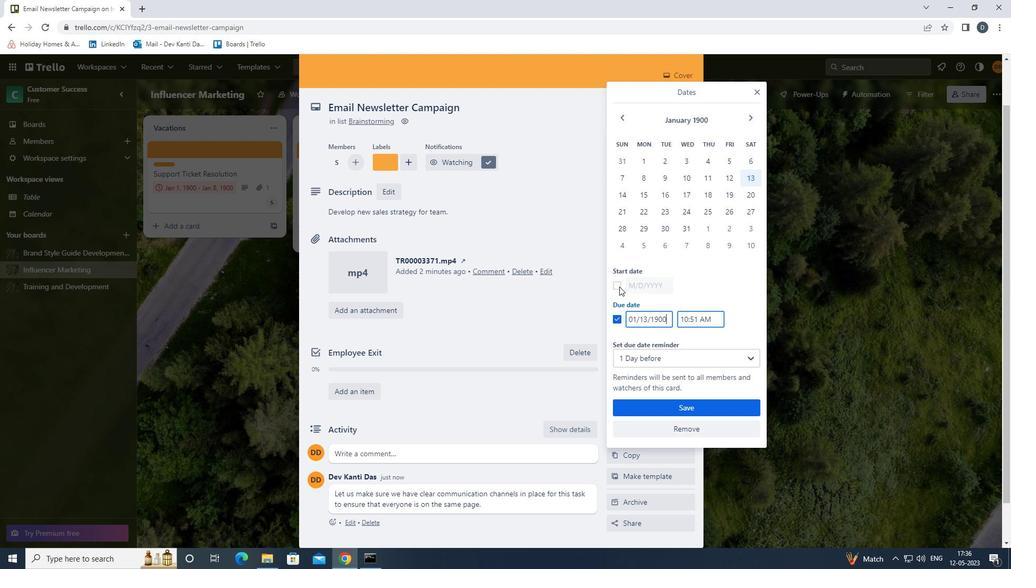 
Action: Mouse moved to (623, 182)
Screenshot: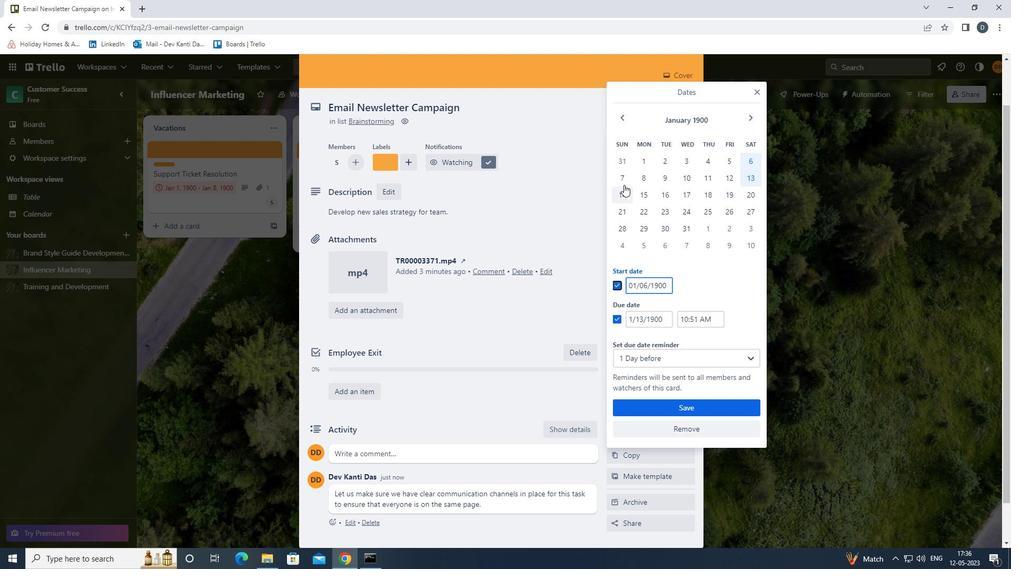 
Action: Mouse pressed left at (623, 182)
Screenshot: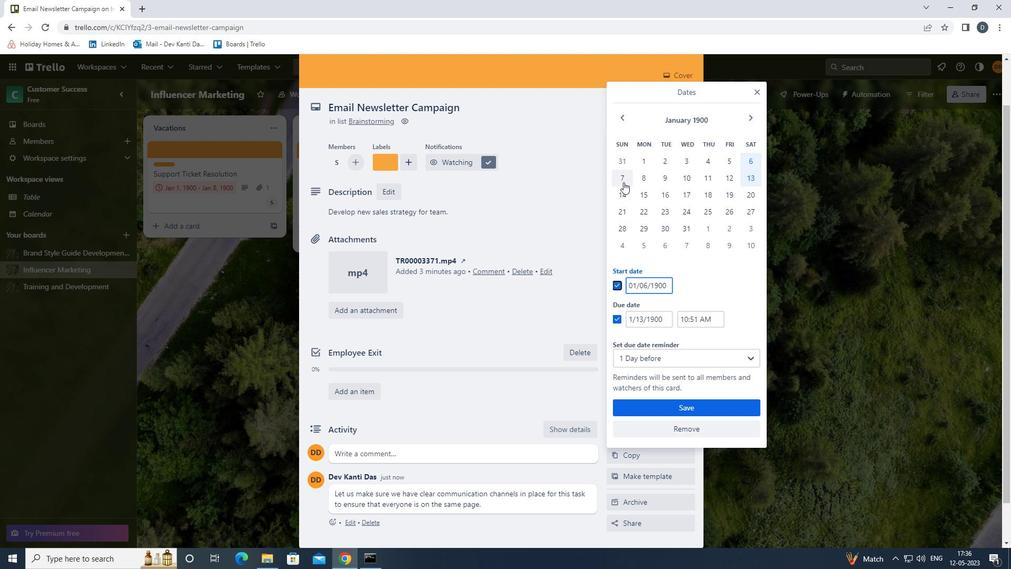 
Action: Mouse moved to (624, 196)
Screenshot: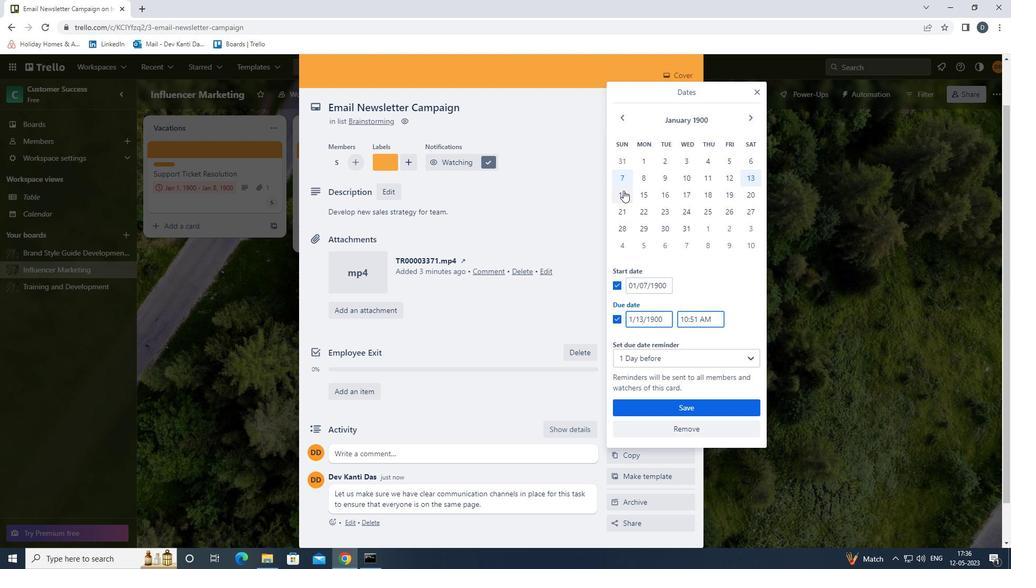 
Action: Mouse pressed left at (624, 196)
Screenshot: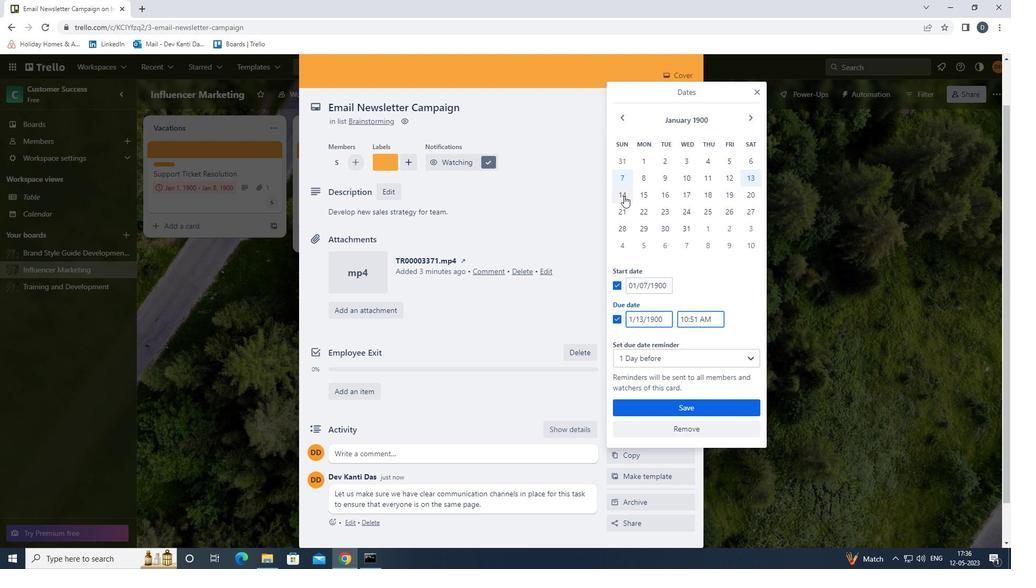 
Action: Mouse moved to (676, 410)
Screenshot: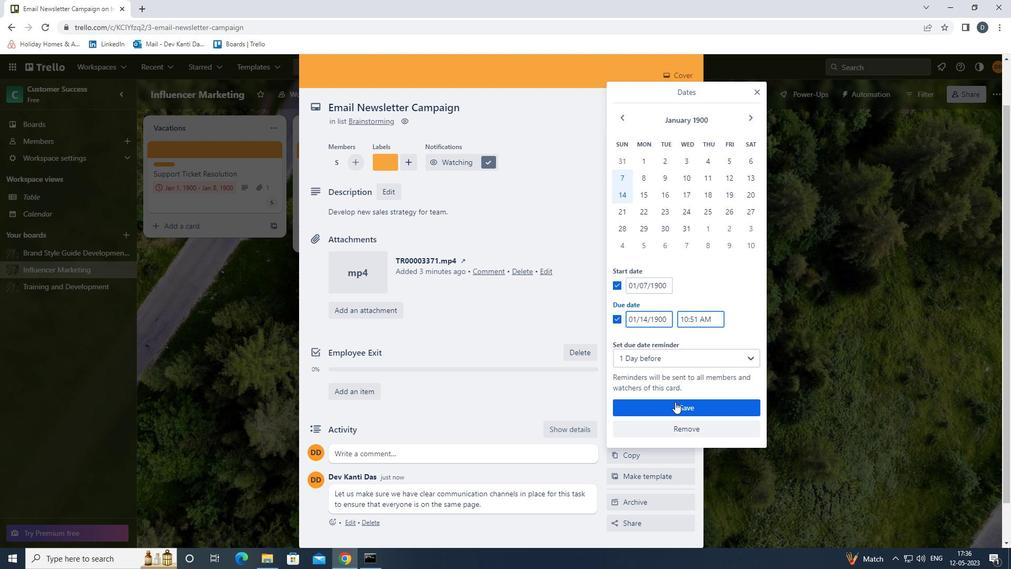 
Action: Mouse pressed left at (676, 410)
Screenshot: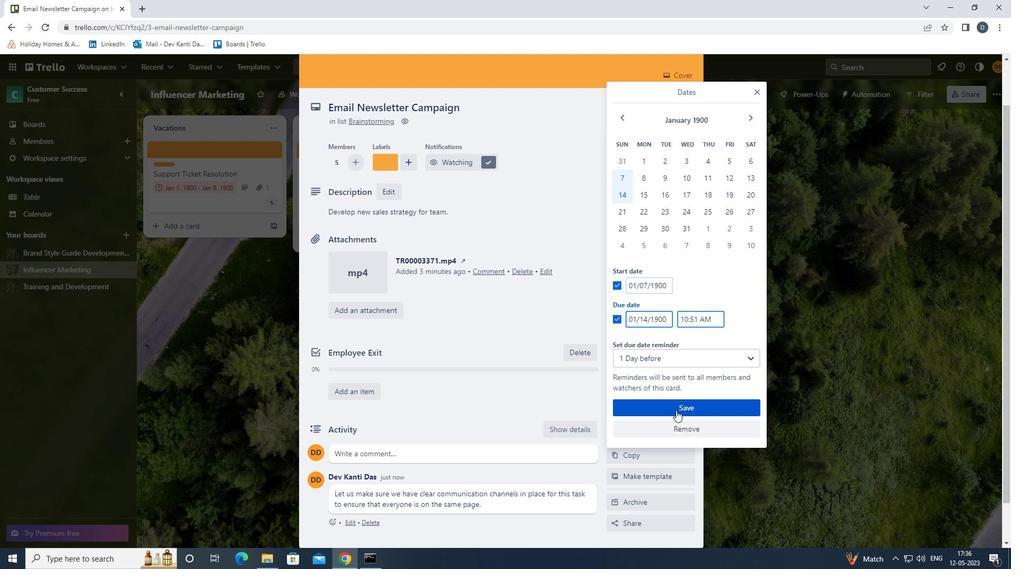 
Action: Mouse moved to (666, 373)
Screenshot: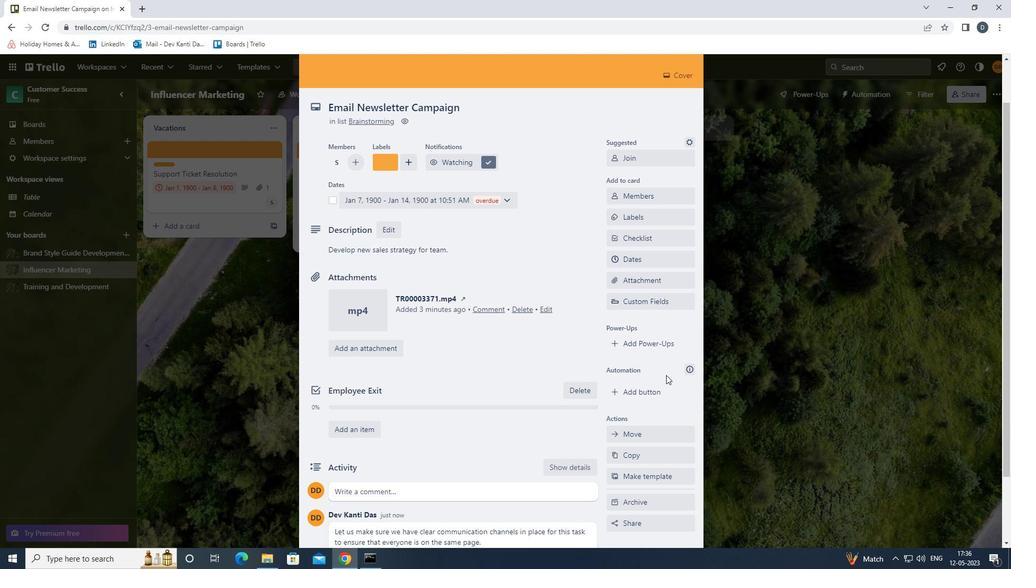 
Action: Mouse scrolled (666, 374) with delta (0, 0)
Screenshot: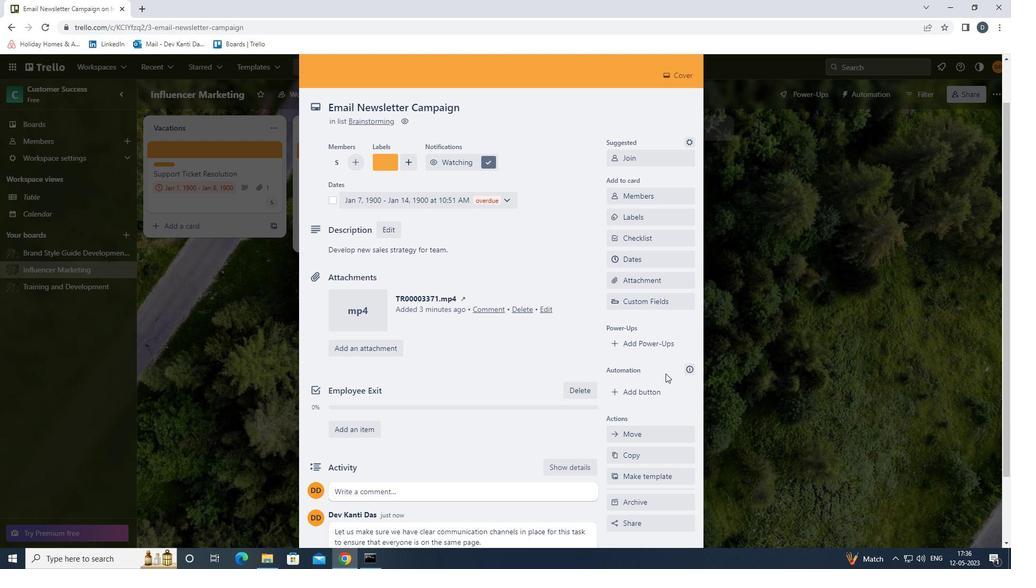
Action: Mouse scrolled (666, 374) with delta (0, 0)
Screenshot: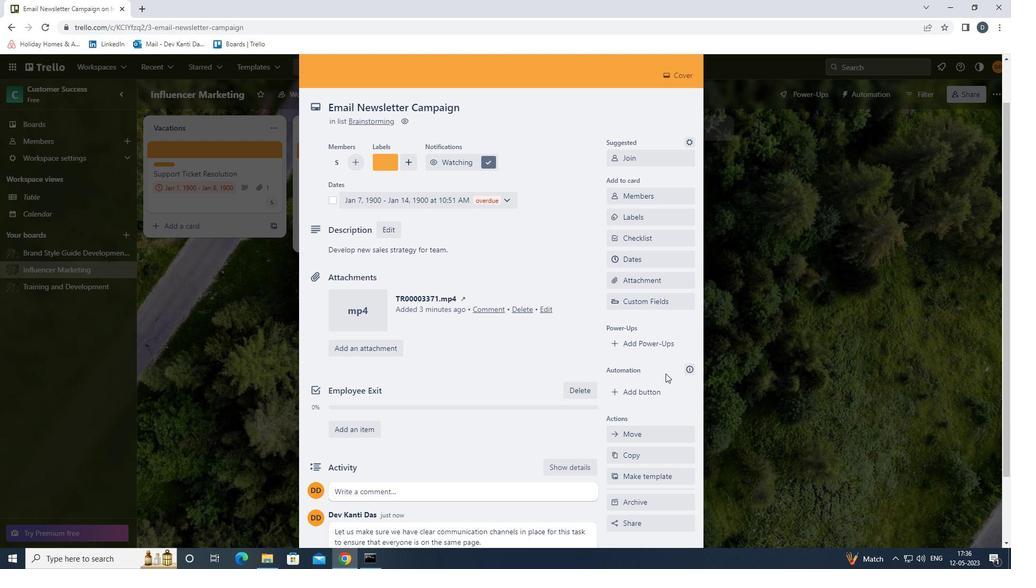 
Action: Mouse scrolled (666, 374) with delta (0, 0)
Screenshot: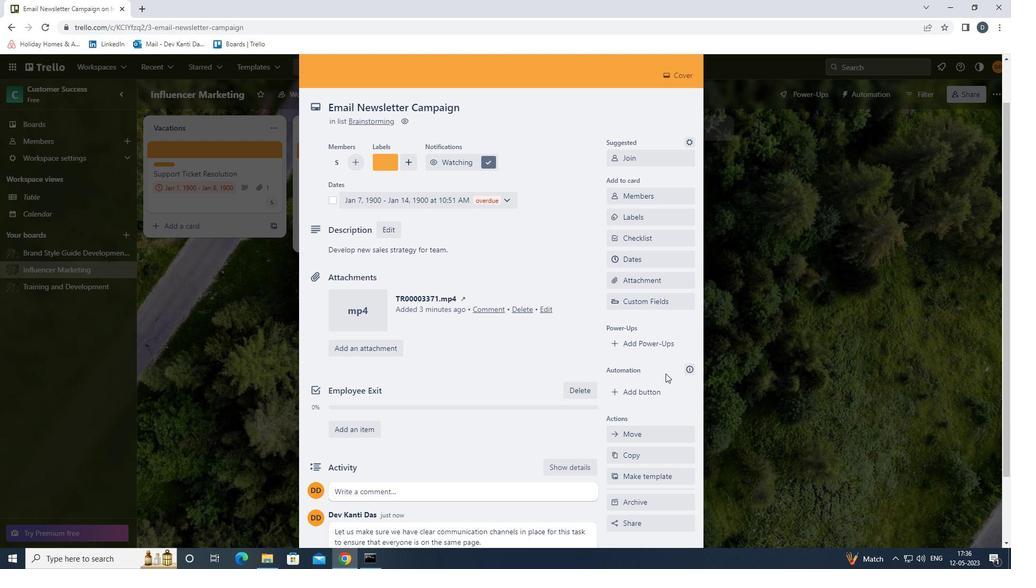 
Action: Mouse moved to (689, 93)
Screenshot: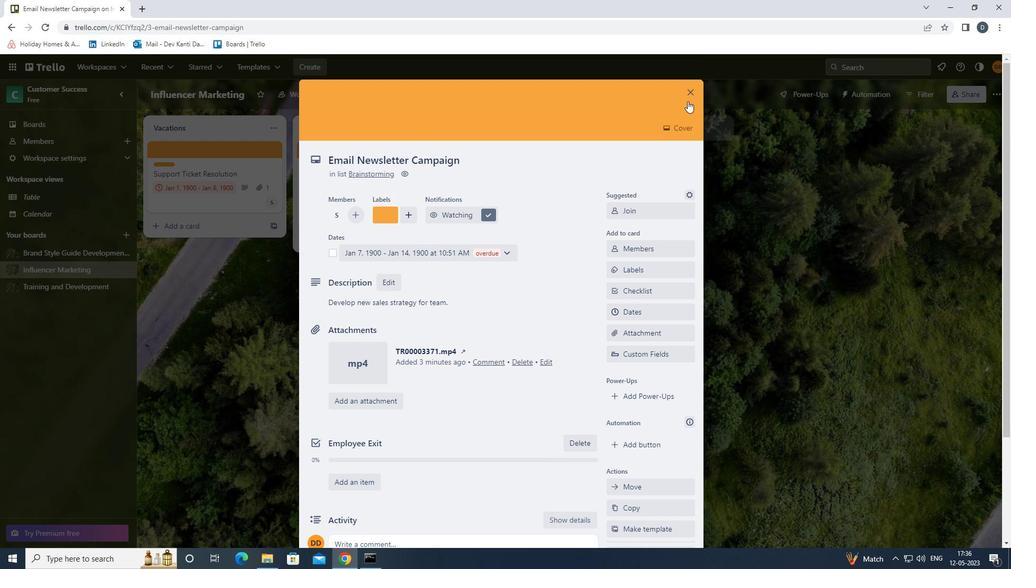 
Action: Mouse pressed left at (689, 93)
Screenshot: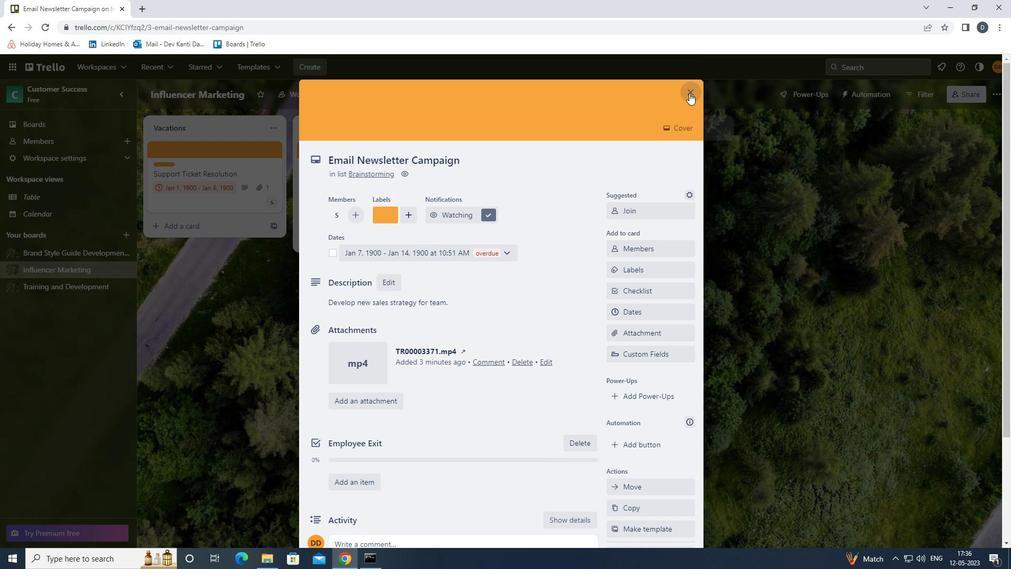 
Action: Mouse moved to (680, 214)
Screenshot: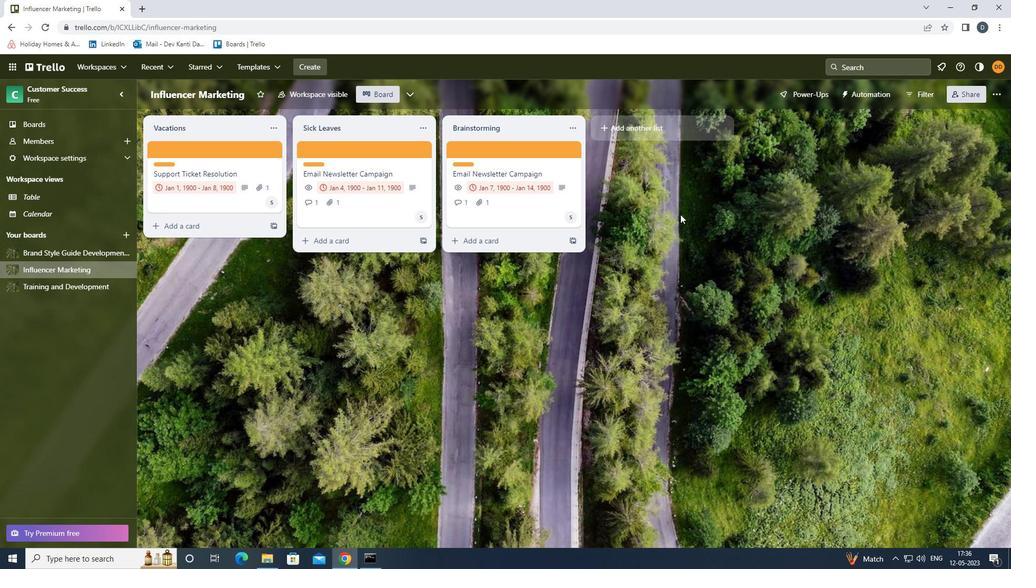 
